 Task: In the  document John.html change page color to  'Grey'. Add link on bottom right corner of the sheet: 'www.instagram.com' Insert page numer on top of the page
Action: Mouse moved to (375, 509)
Screenshot: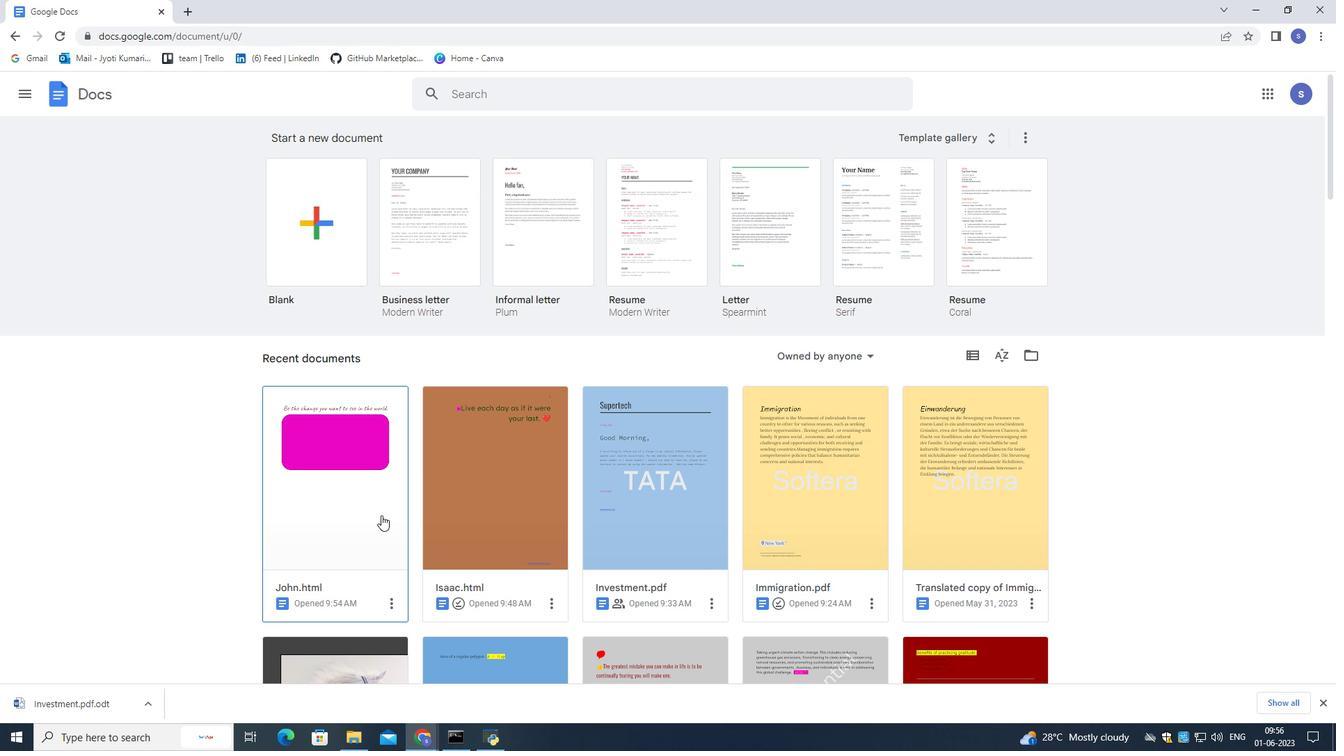 
Action: Mouse pressed left at (375, 509)
Screenshot: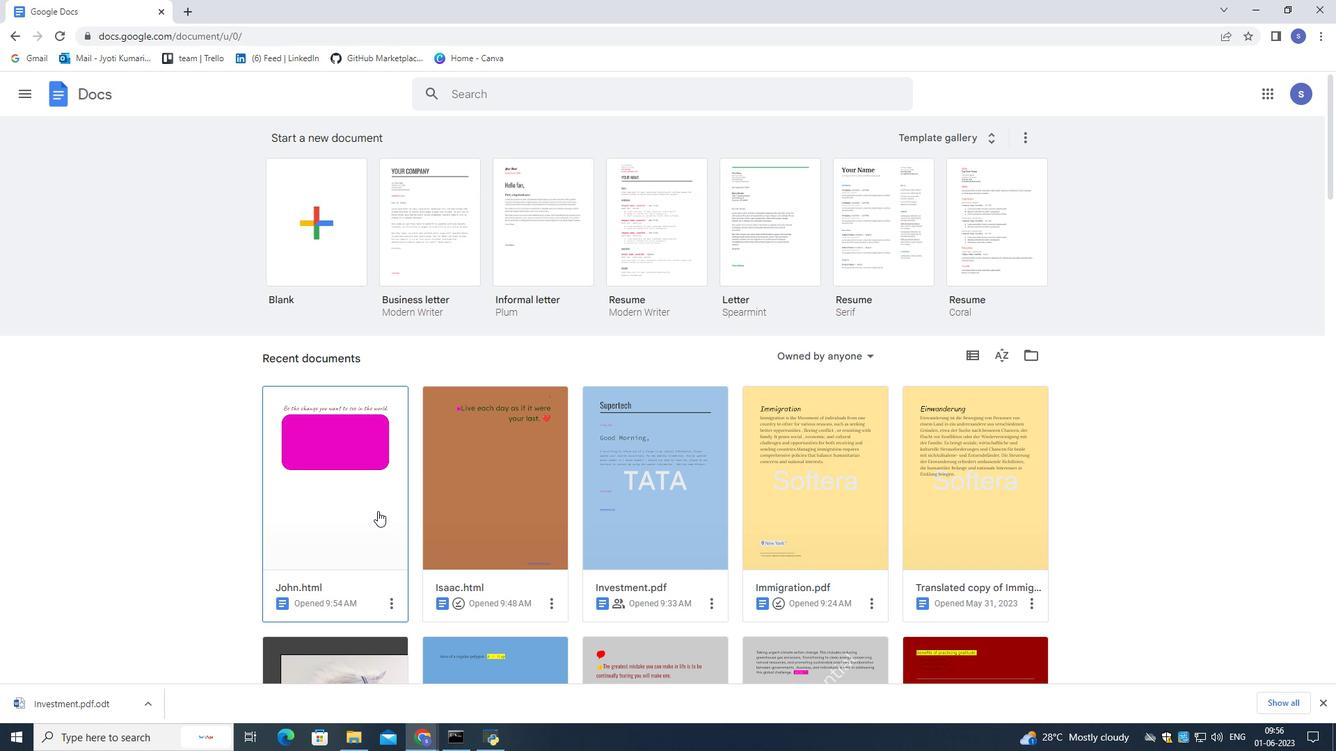 
Action: Mouse moved to (375, 509)
Screenshot: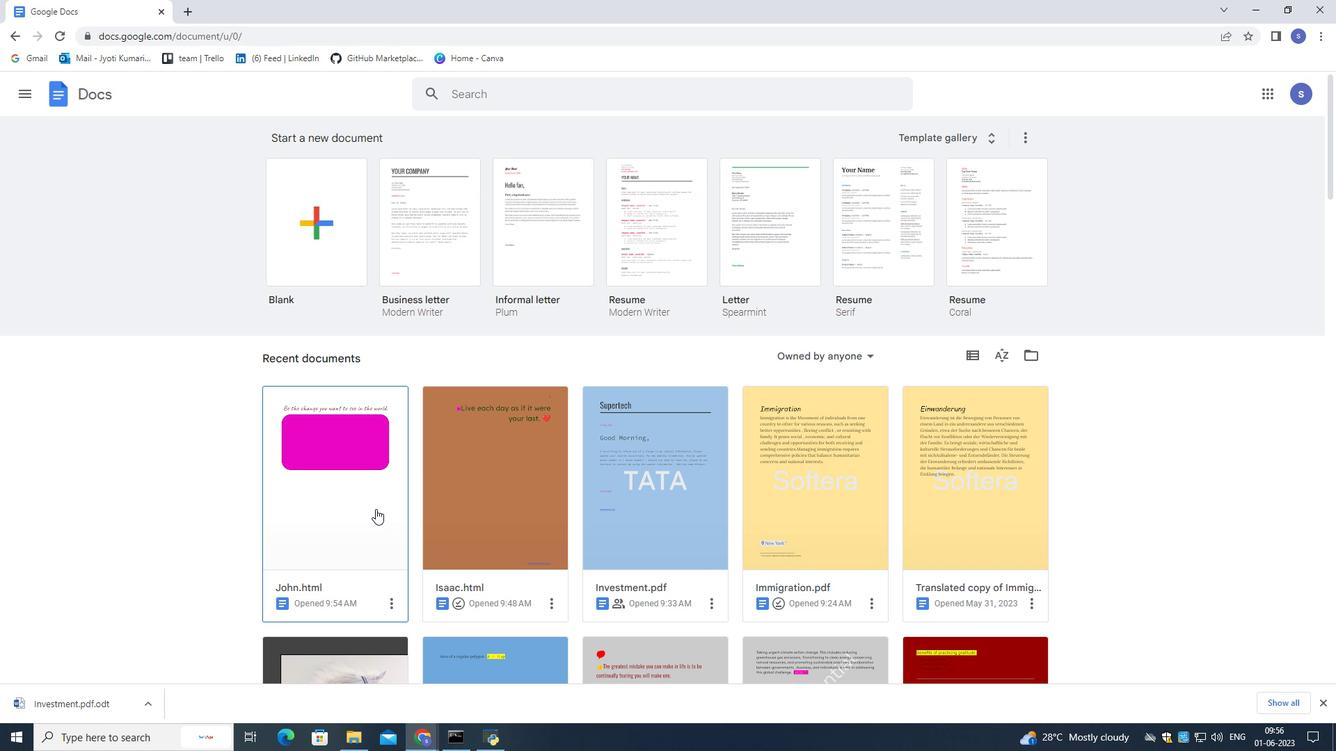 
Action: Mouse pressed left at (375, 509)
Screenshot: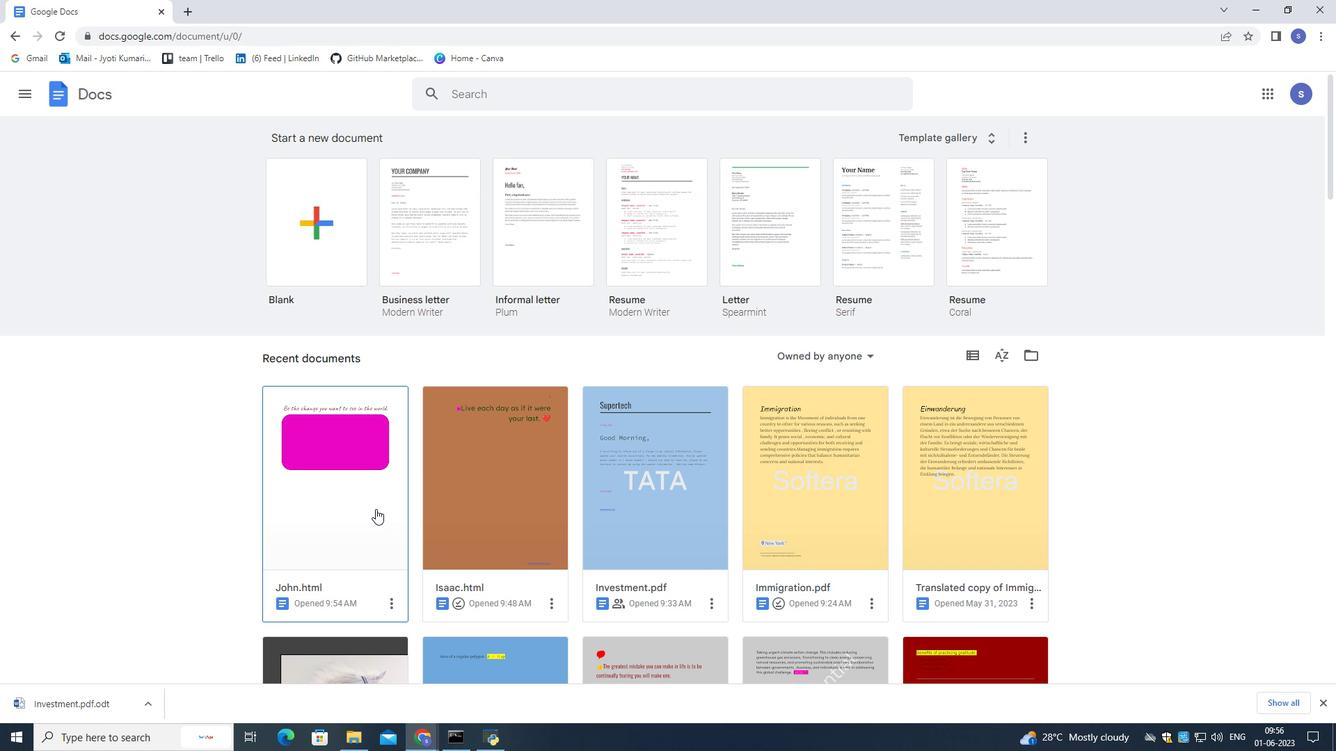 
Action: Mouse moved to (352, 253)
Screenshot: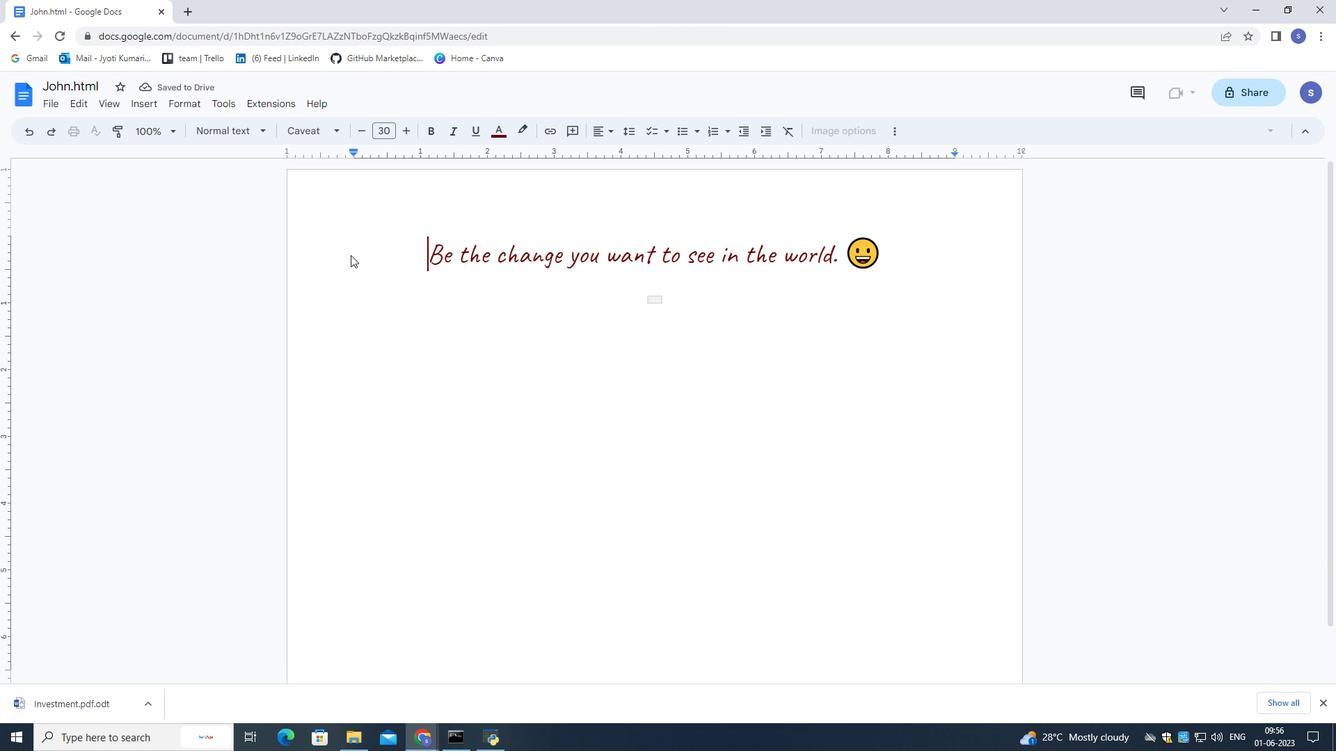 
Action: Mouse pressed left at (352, 253)
Screenshot: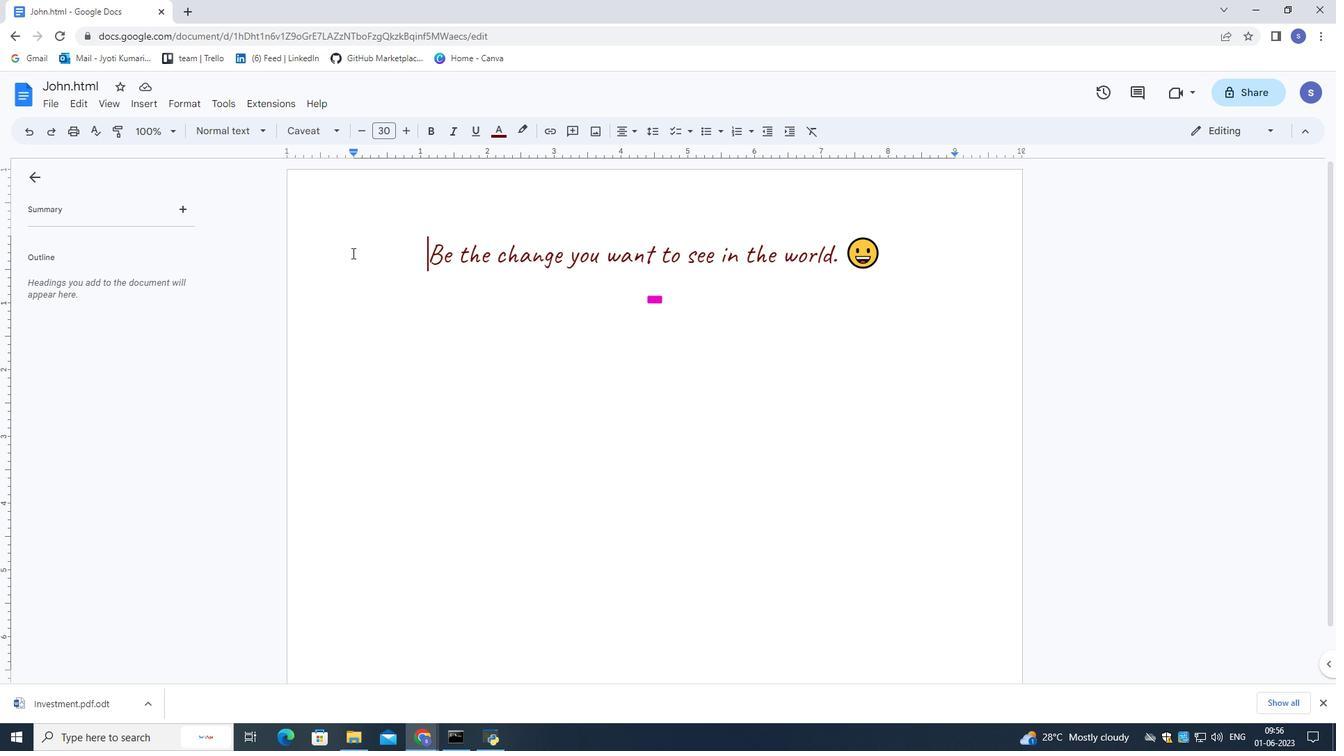 
Action: Mouse moved to (55, 107)
Screenshot: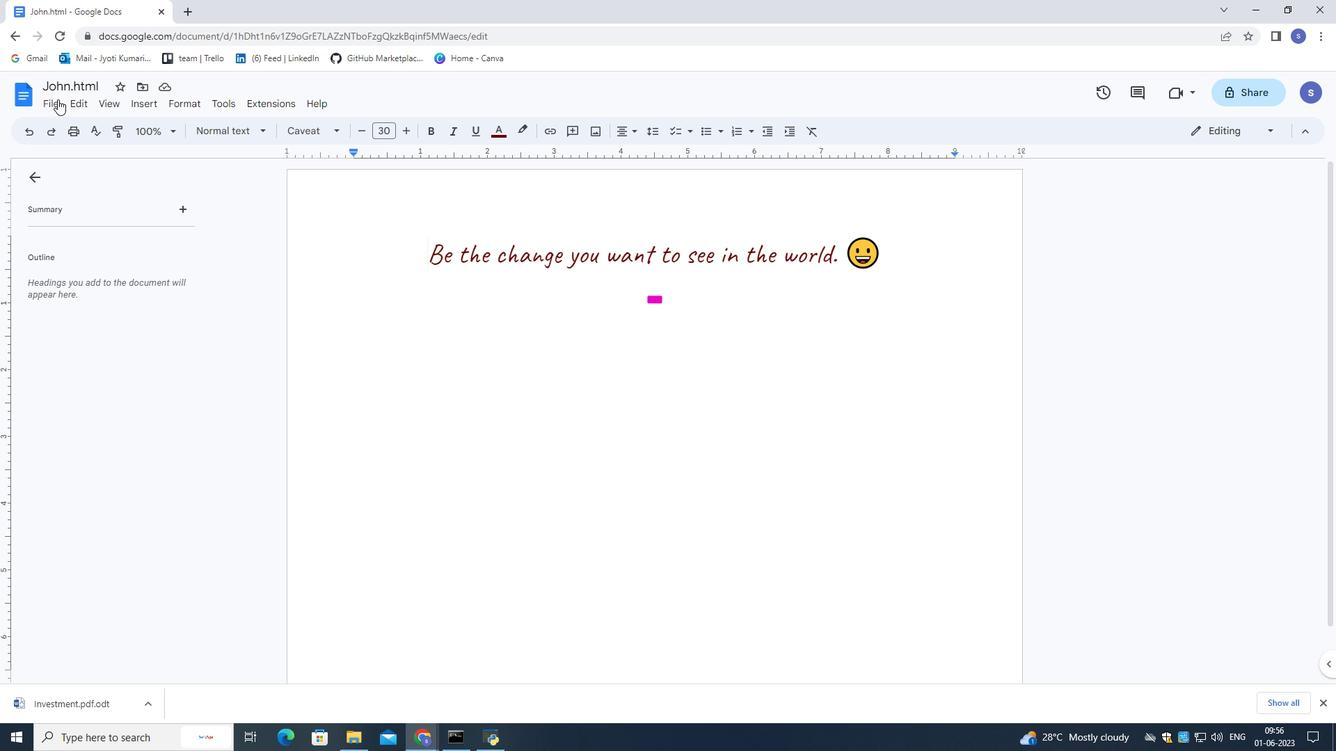 
Action: Mouse pressed left at (55, 107)
Screenshot: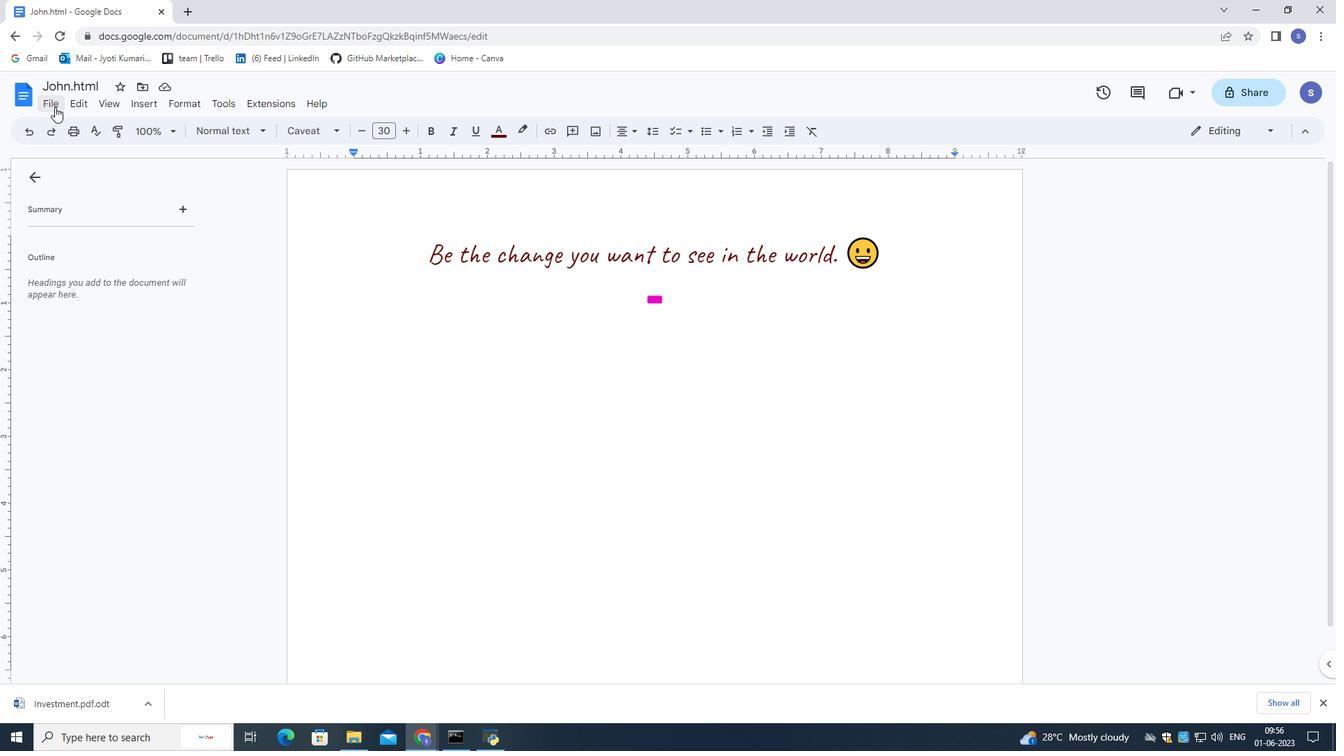 
Action: Mouse moved to (122, 483)
Screenshot: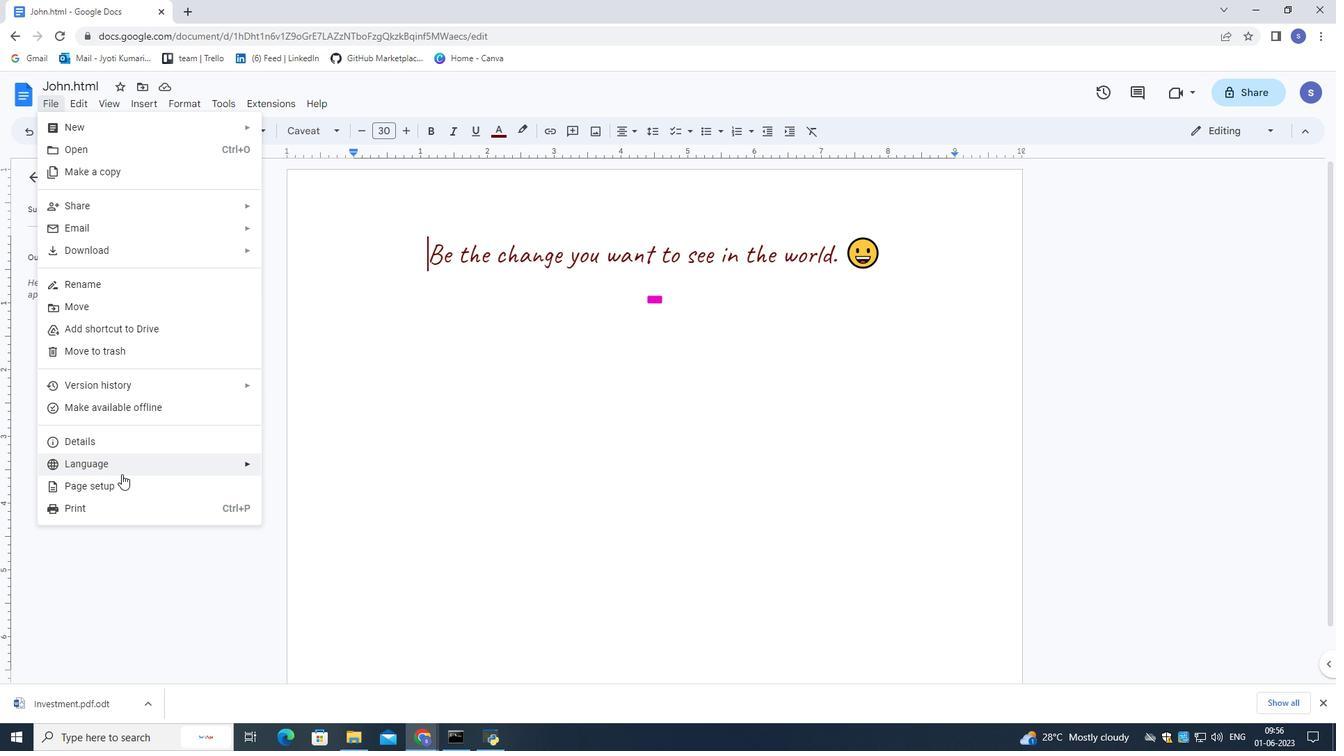 
Action: Mouse pressed left at (122, 483)
Screenshot: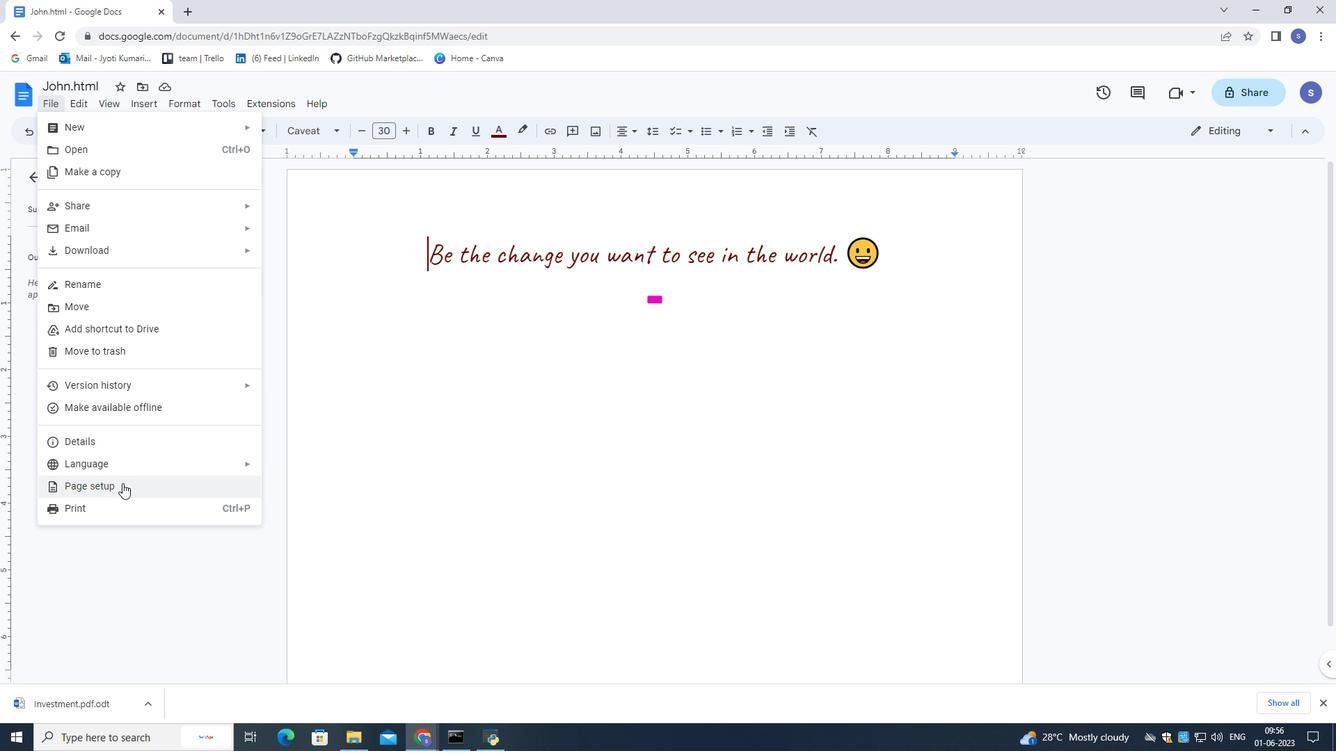 
Action: Mouse moved to (565, 472)
Screenshot: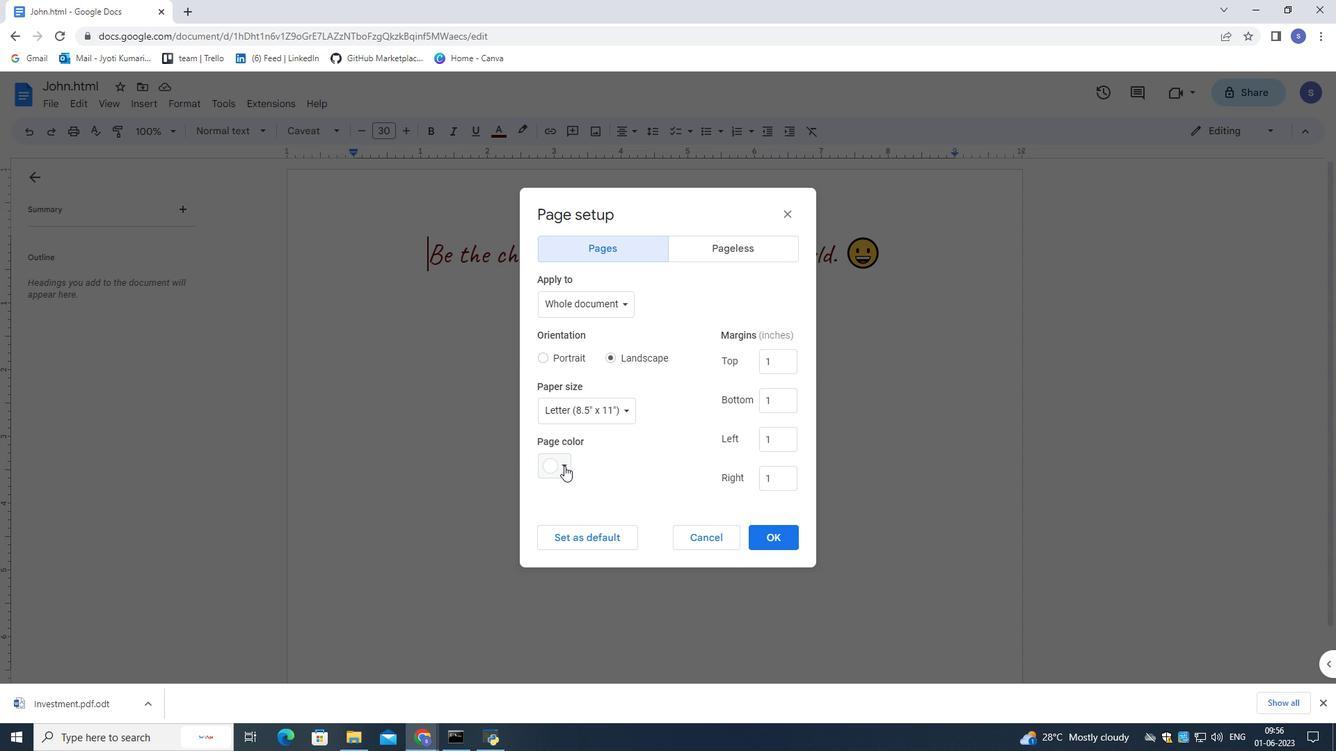 
Action: Mouse pressed left at (565, 472)
Screenshot: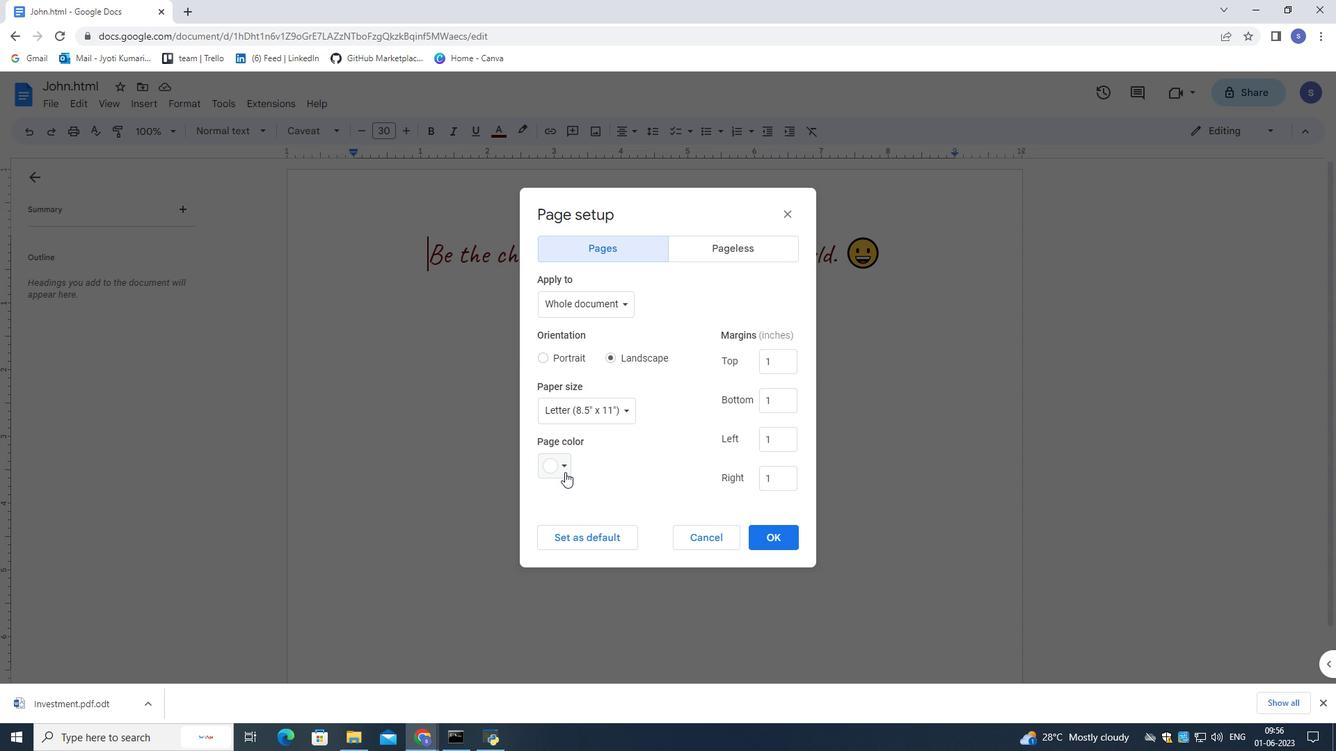 
Action: Mouse moved to (614, 495)
Screenshot: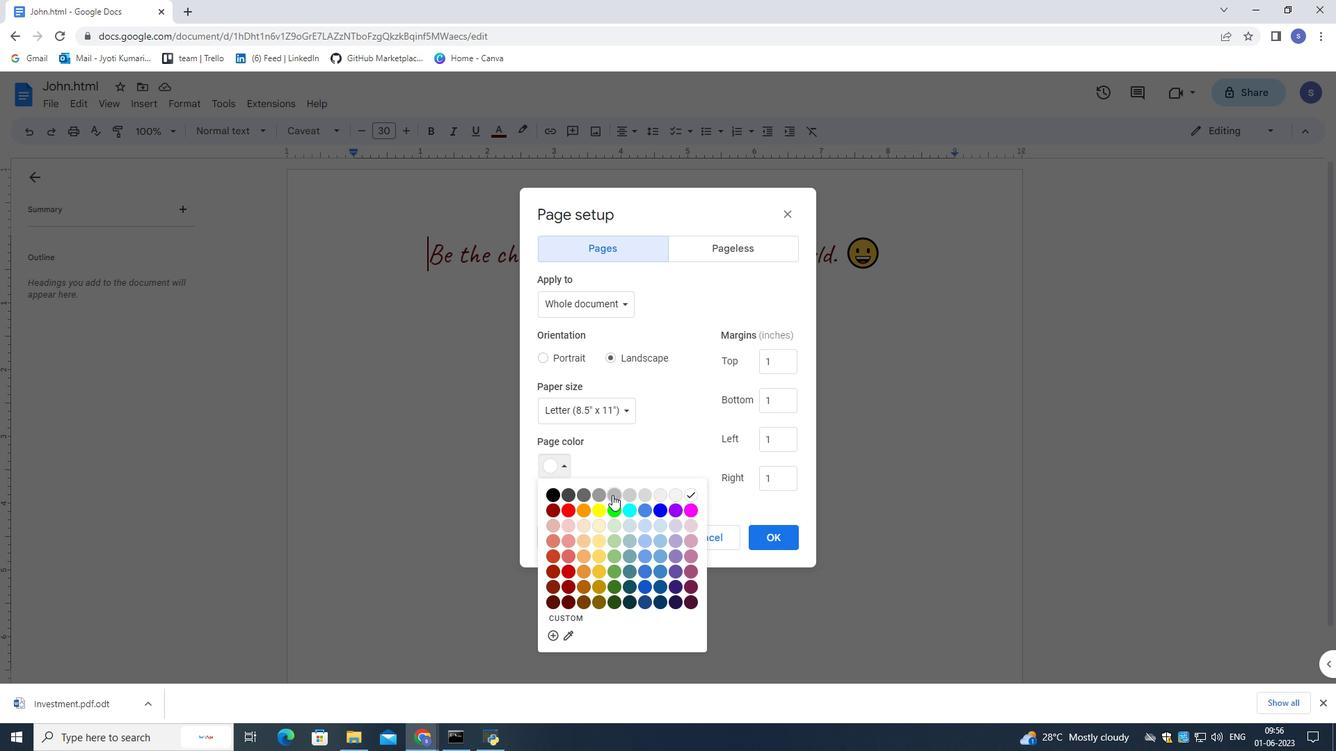 
Action: Mouse pressed left at (614, 495)
Screenshot: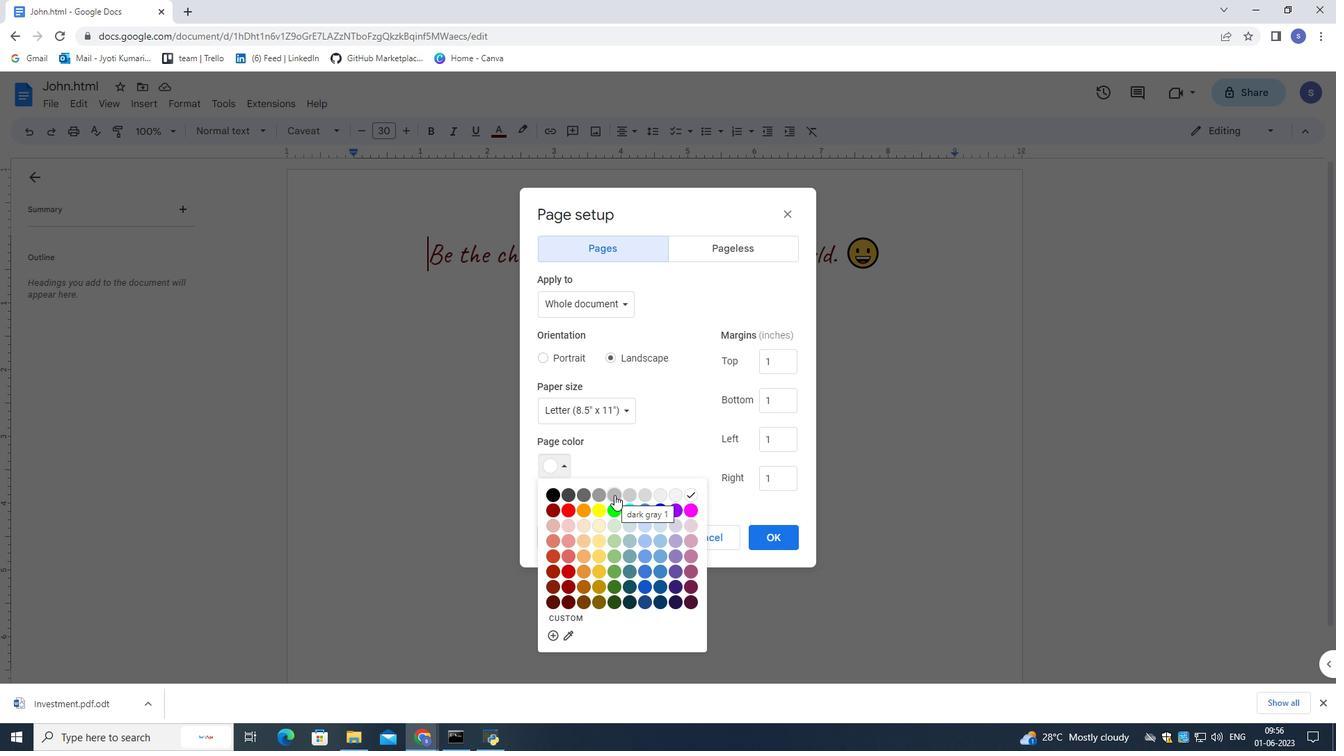 
Action: Mouse moved to (771, 538)
Screenshot: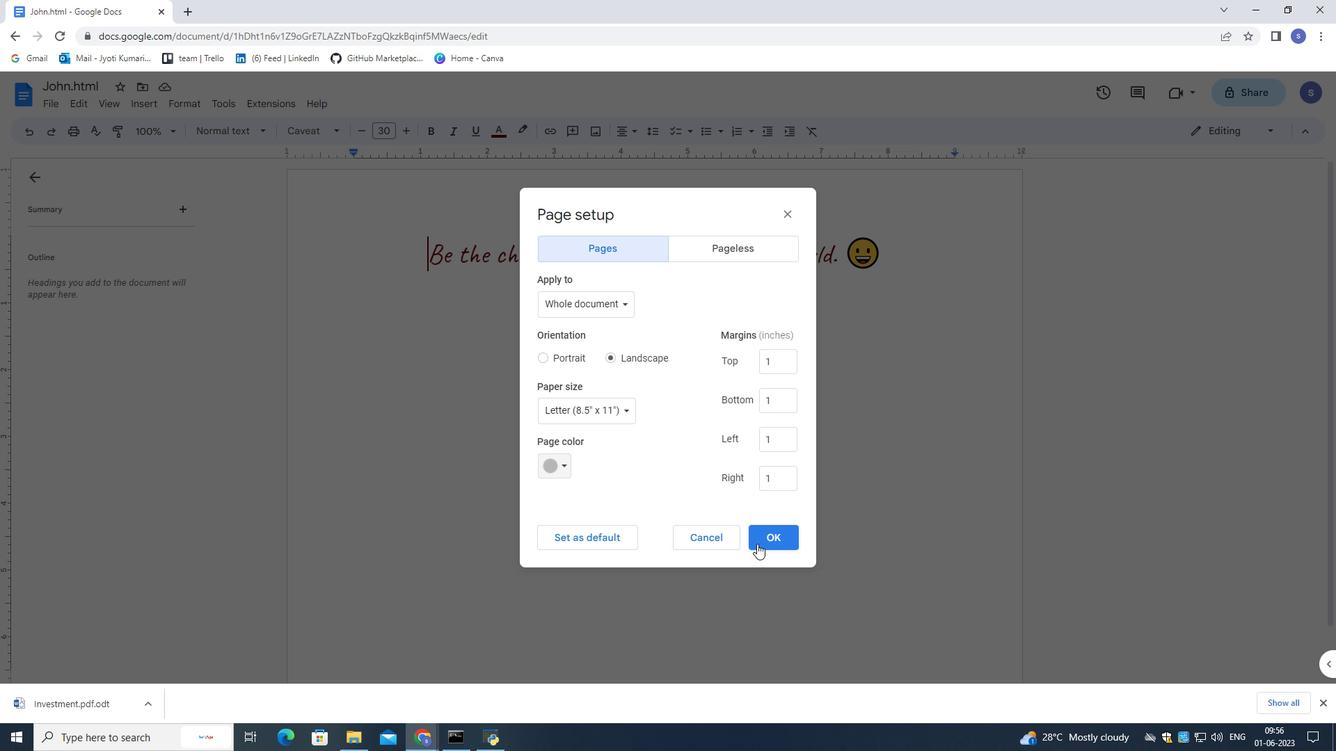 
Action: Mouse pressed left at (771, 538)
Screenshot: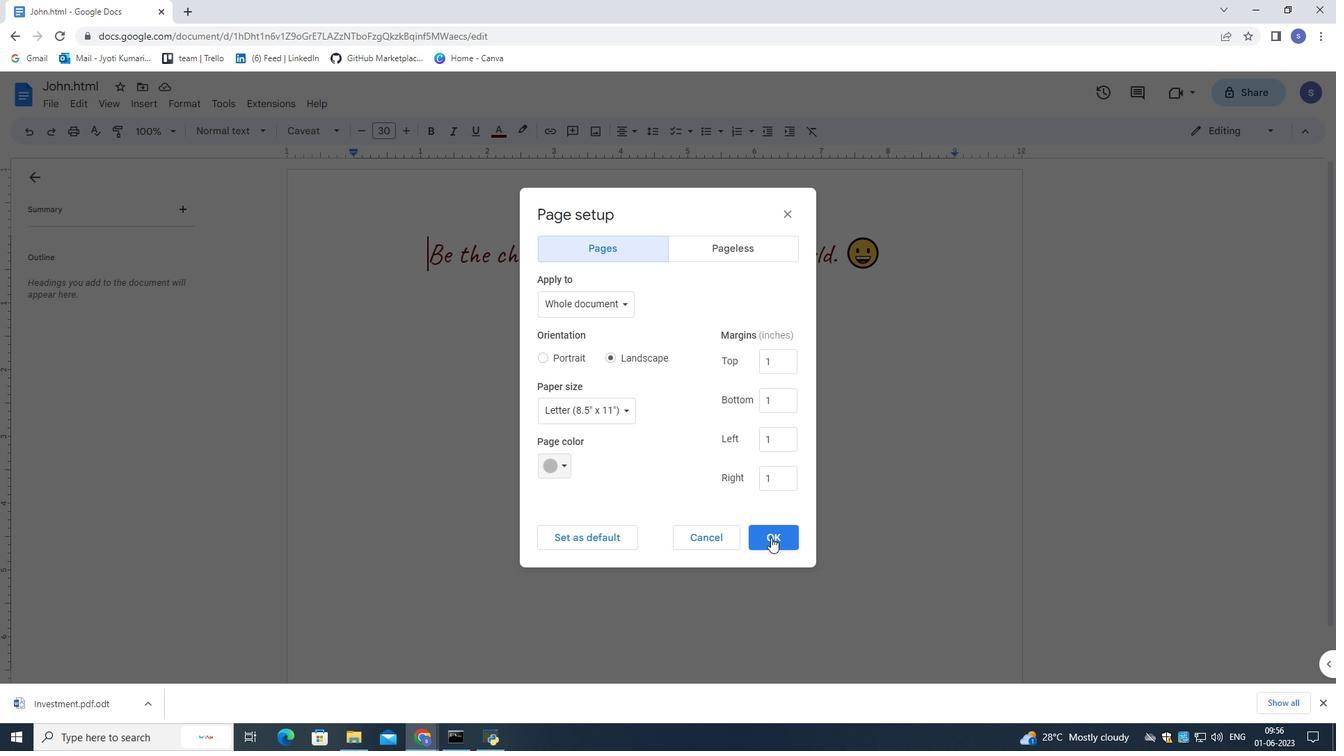 
Action: Mouse moved to (829, 367)
Screenshot: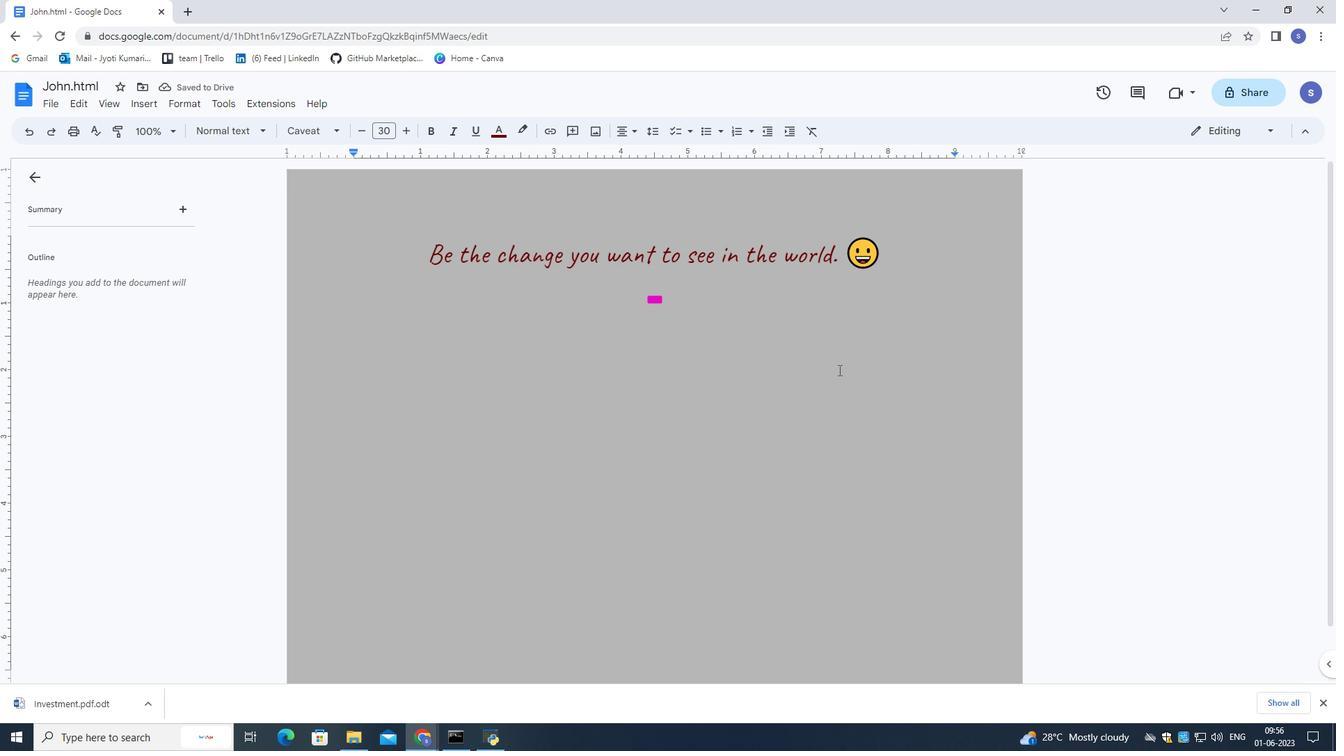 
Action: Mouse scrolled (829, 366) with delta (0, 0)
Screenshot: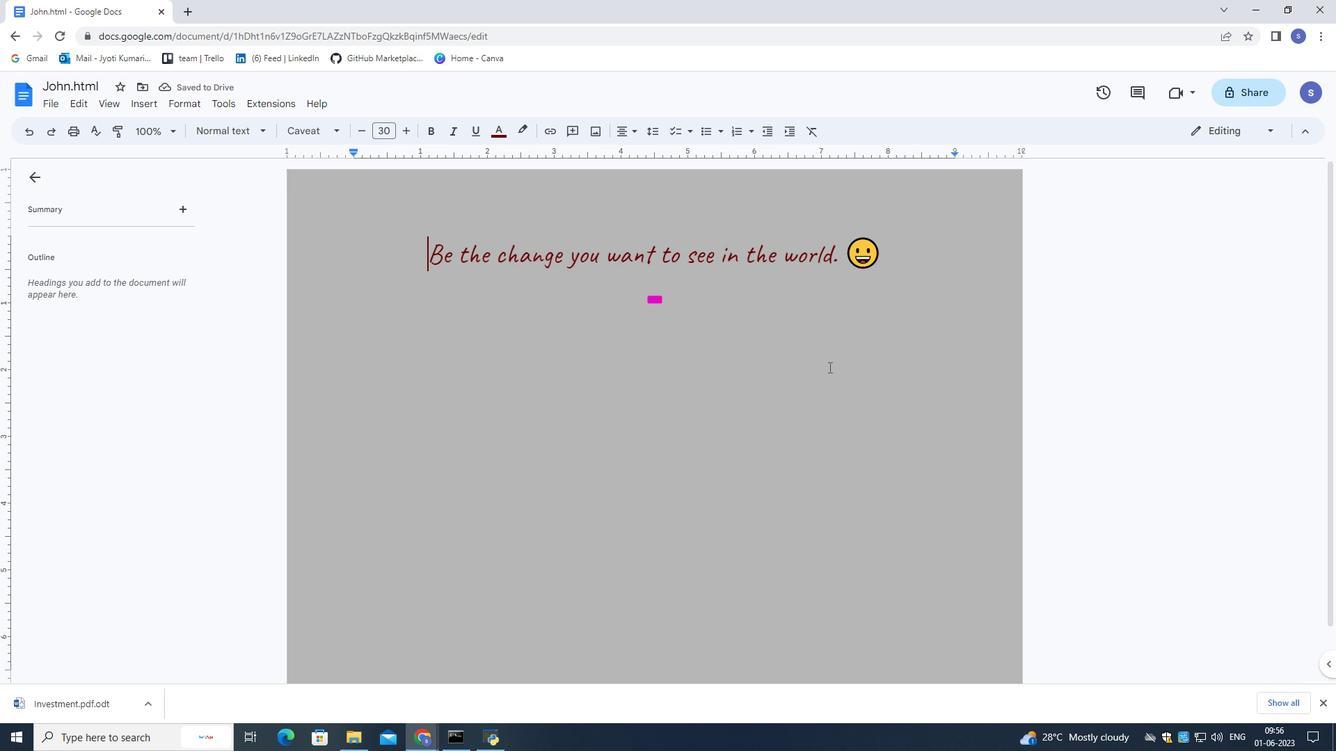 
Action: Mouse scrolled (829, 366) with delta (0, 0)
Screenshot: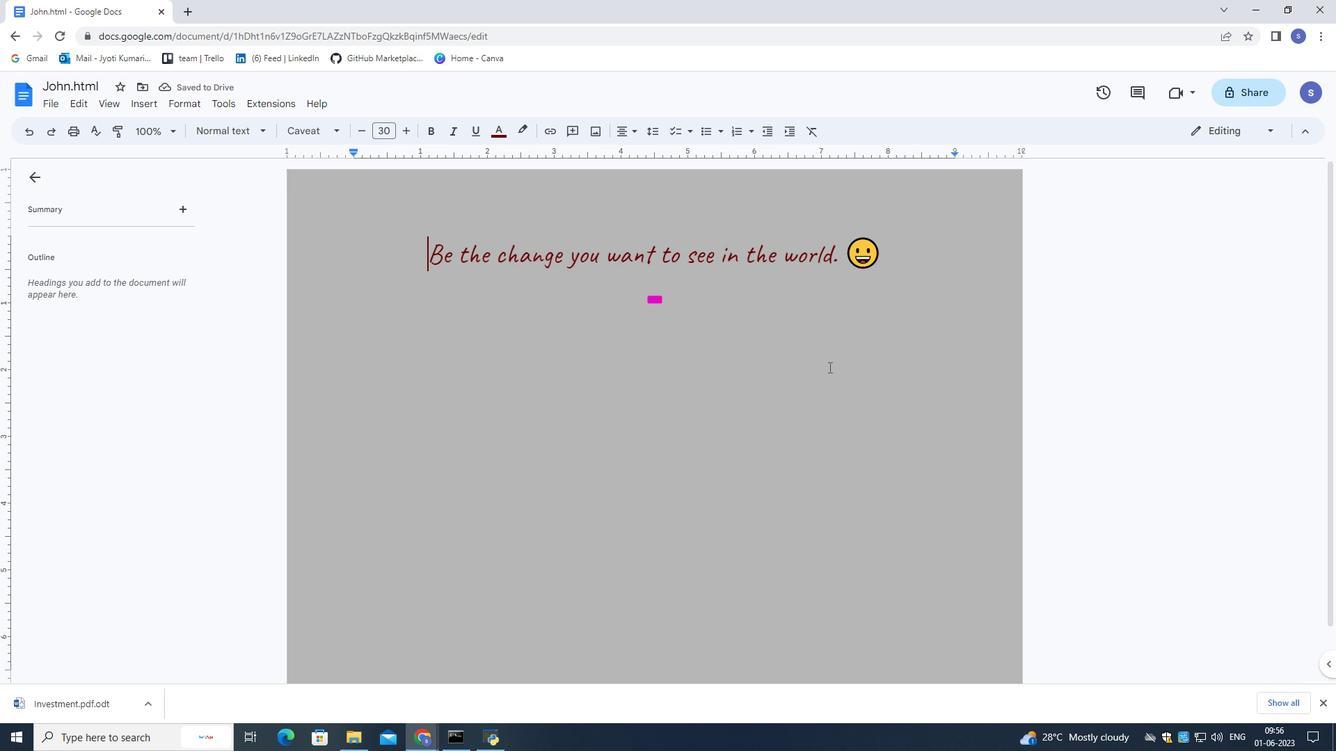 
Action: Mouse scrolled (829, 366) with delta (0, 0)
Screenshot: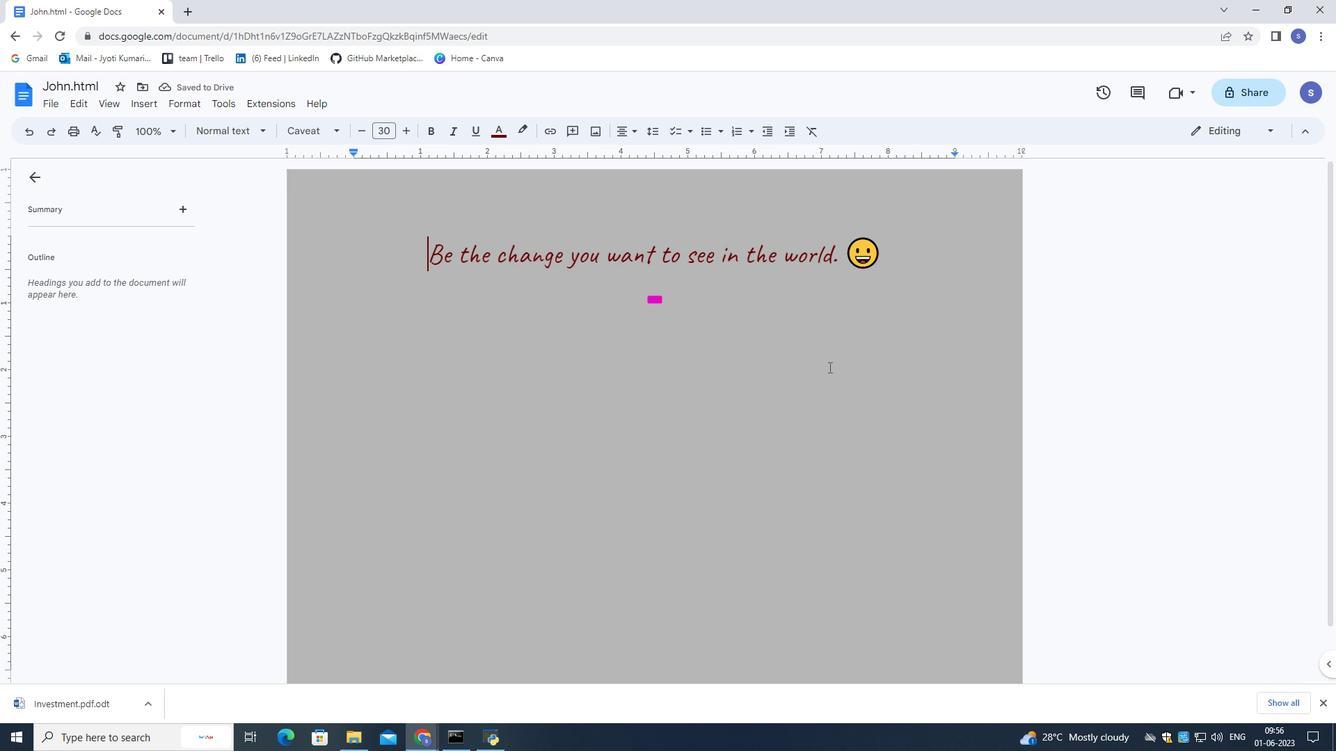 
Action: Mouse scrolled (829, 366) with delta (0, 0)
Screenshot: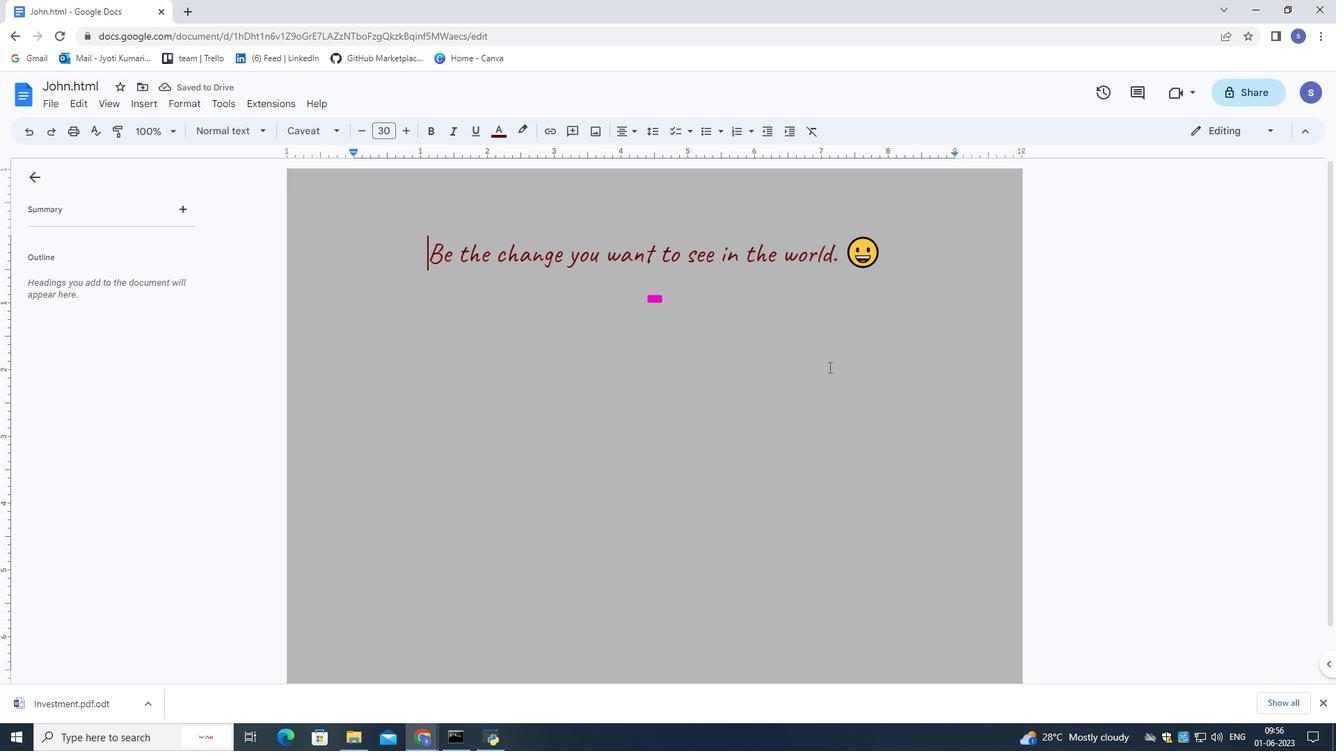 
Action: Mouse moved to (827, 367)
Screenshot: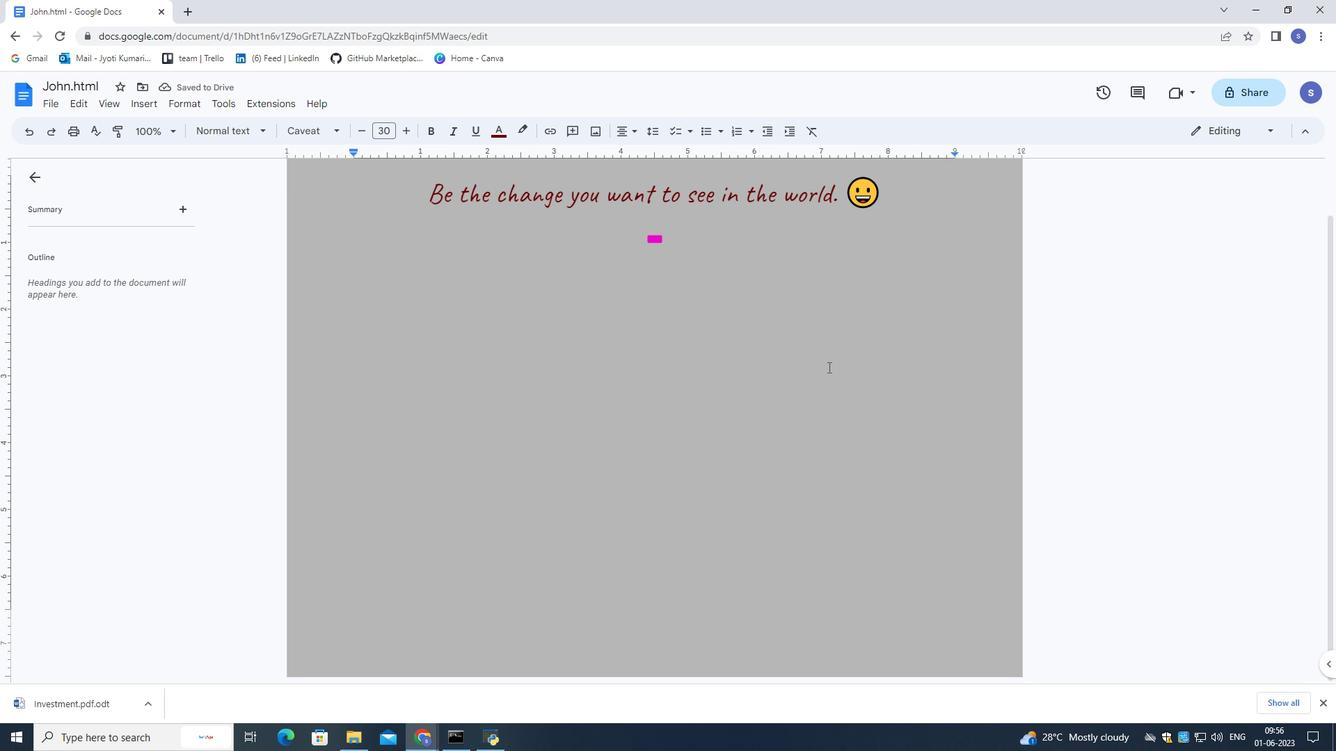 
Action: Mouse scrolled (827, 366) with delta (0, 0)
Screenshot: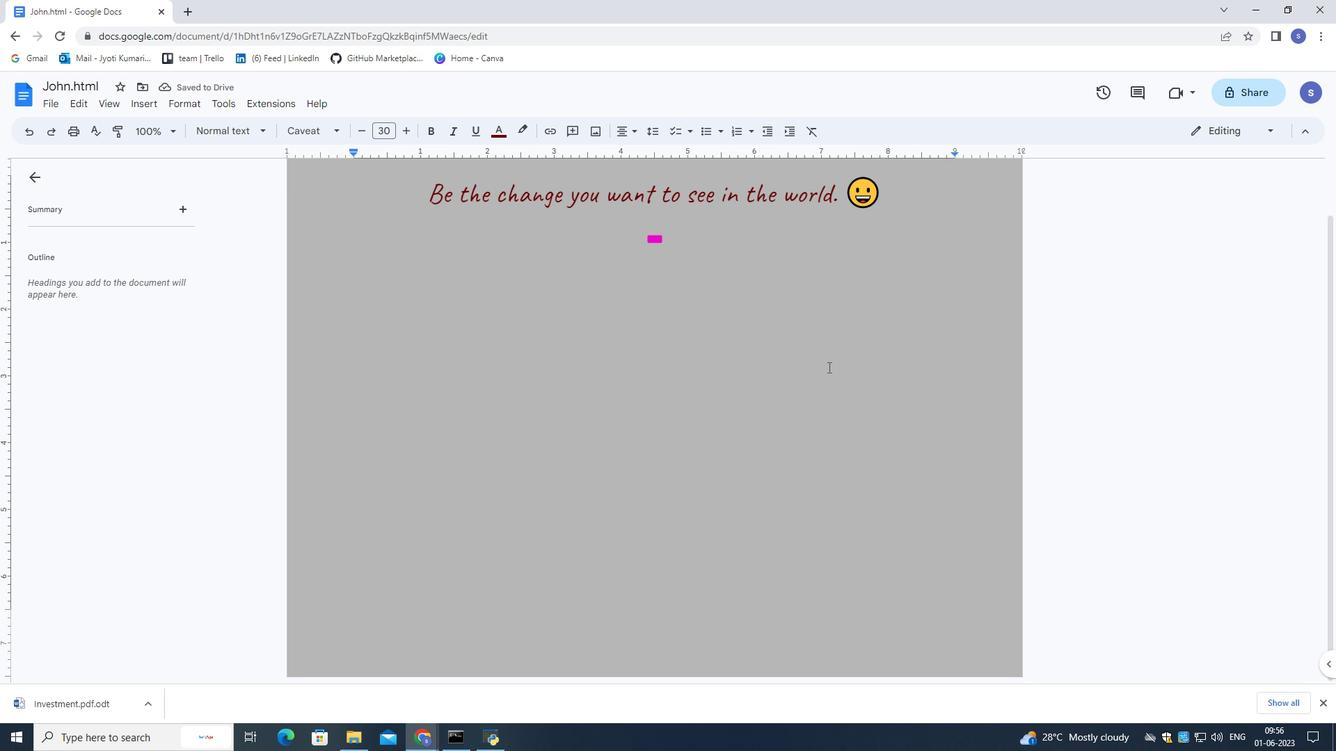 
Action: Mouse scrolled (827, 366) with delta (0, 0)
Screenshot: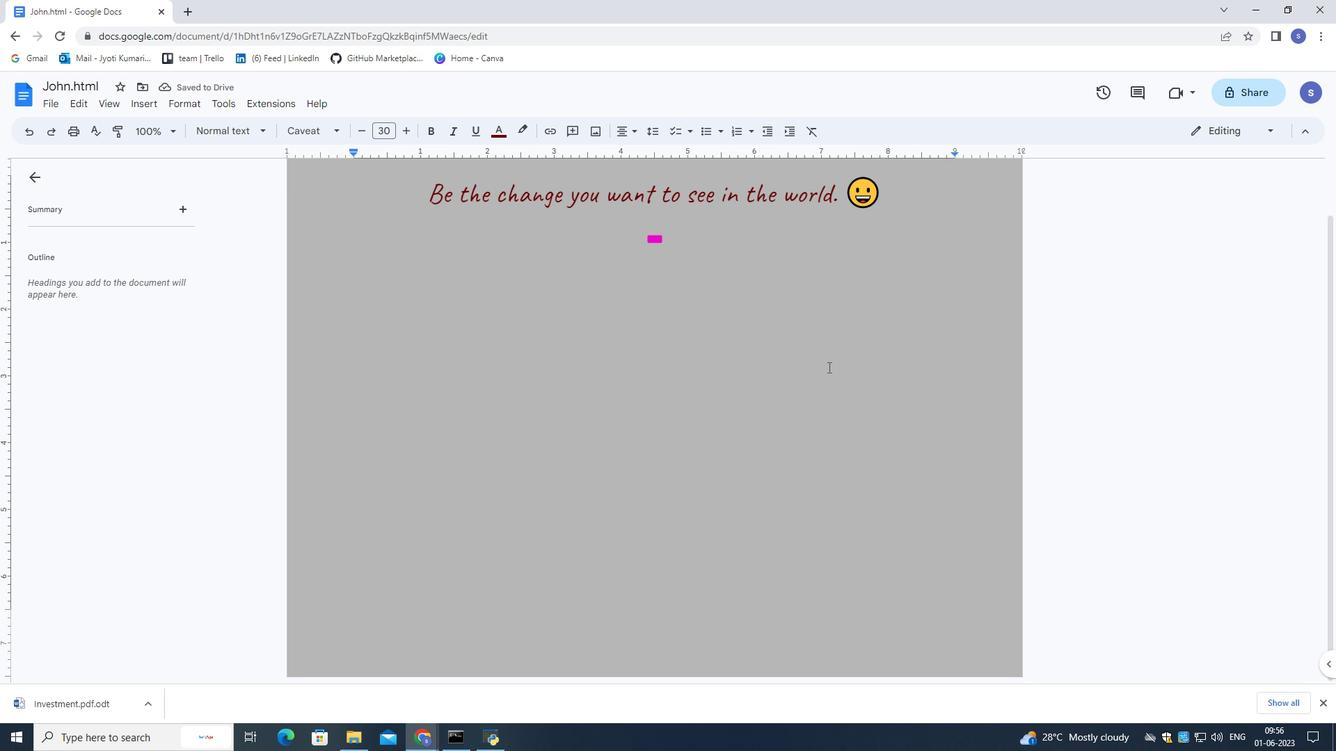 
Action: Mouse moved to (827, 367)
Screenshot: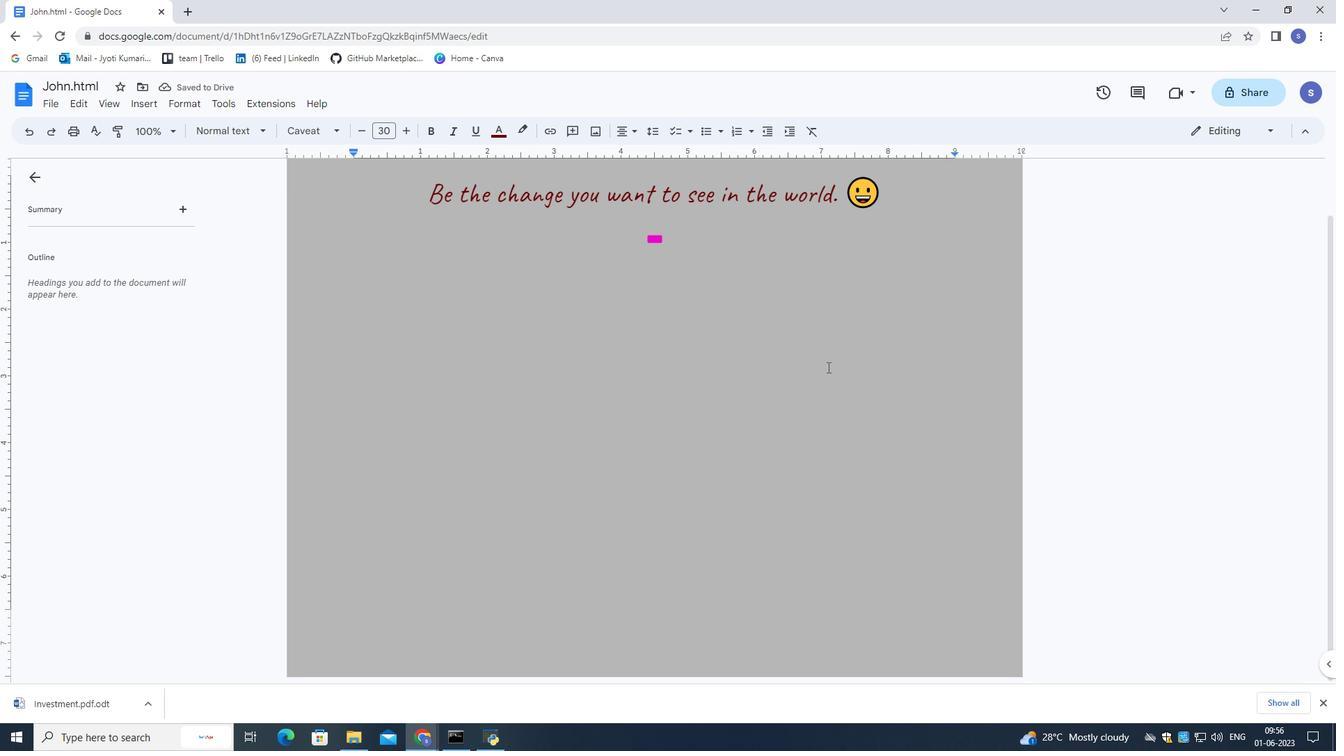 
Action: Mouse scrolled (827, 366) with delta (0, 0)
Screenshot: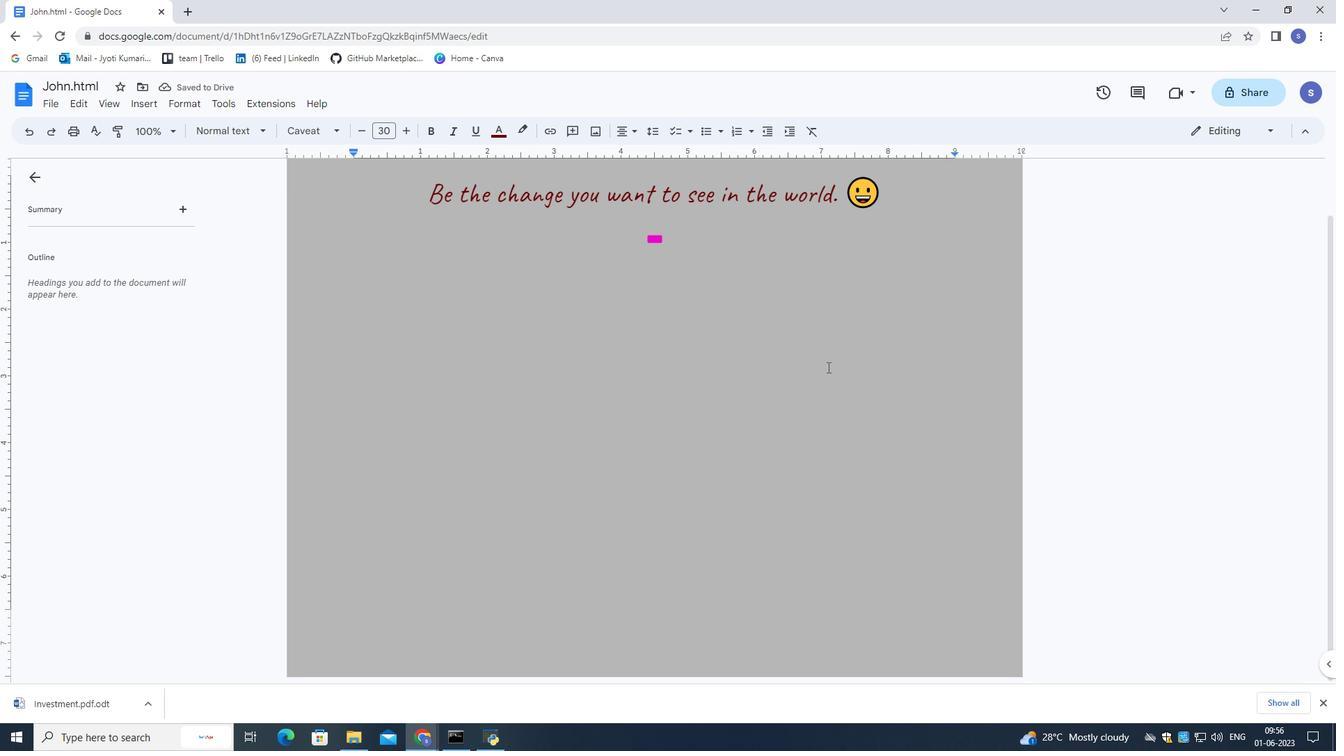 
Action: Mouse moved to (644, 614)
Screenshot: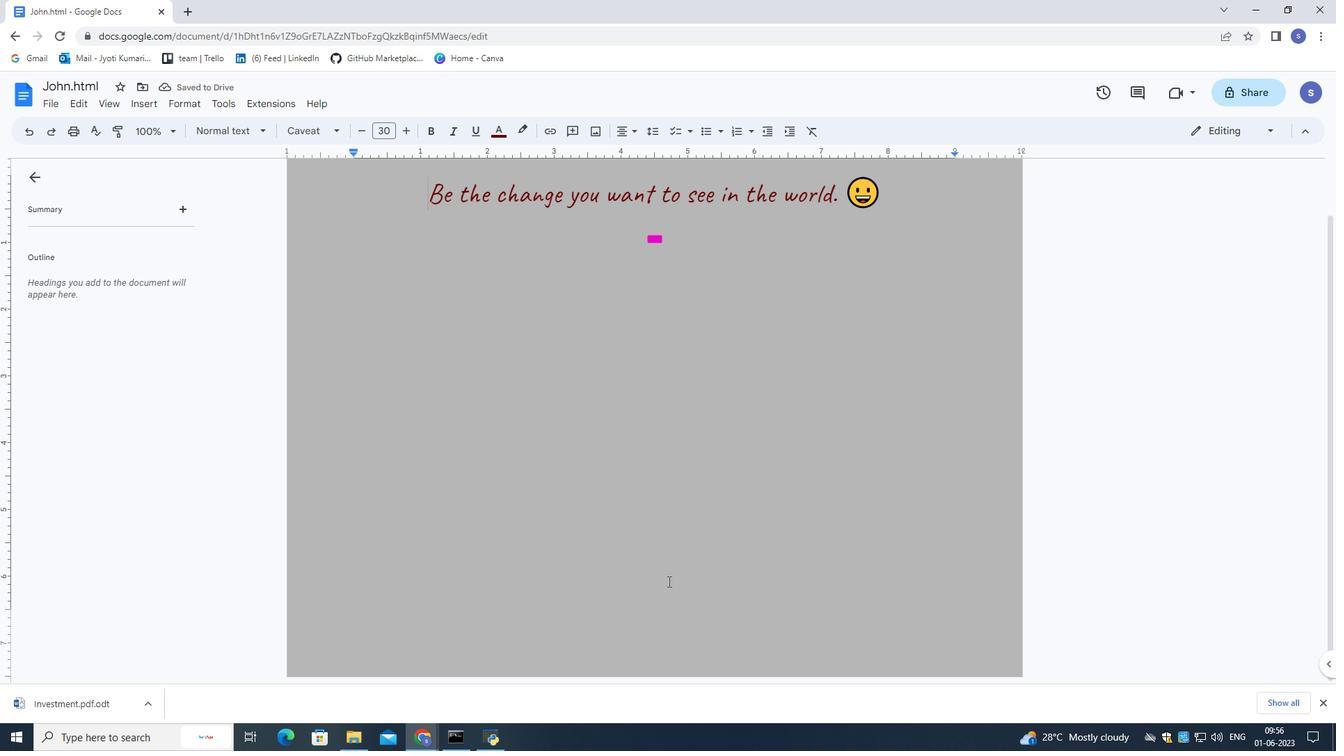
Action: Mouse pressed left at (644, 614)
Screenshot: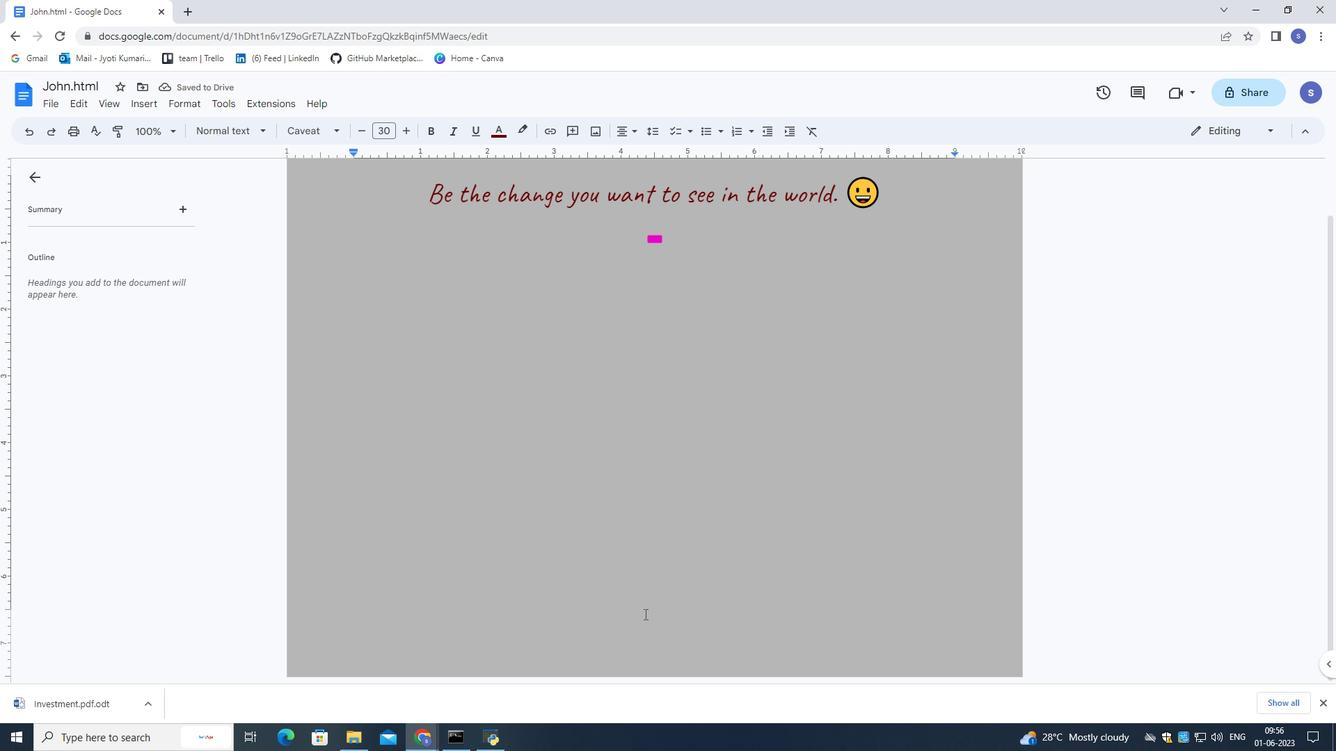 
Action: Mouse pressed left at (644, 614)
Screenshot: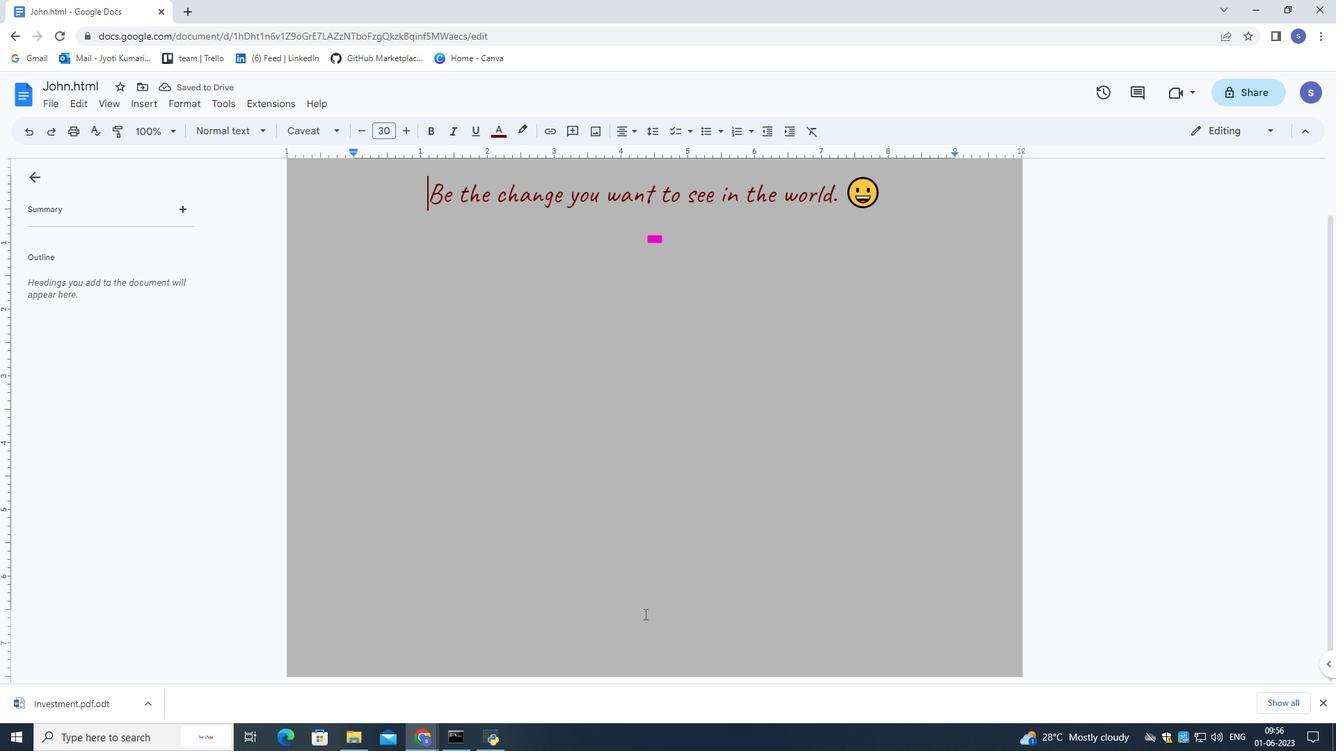 
Action: Mouse pressed left at (644, 614)
Screenshot: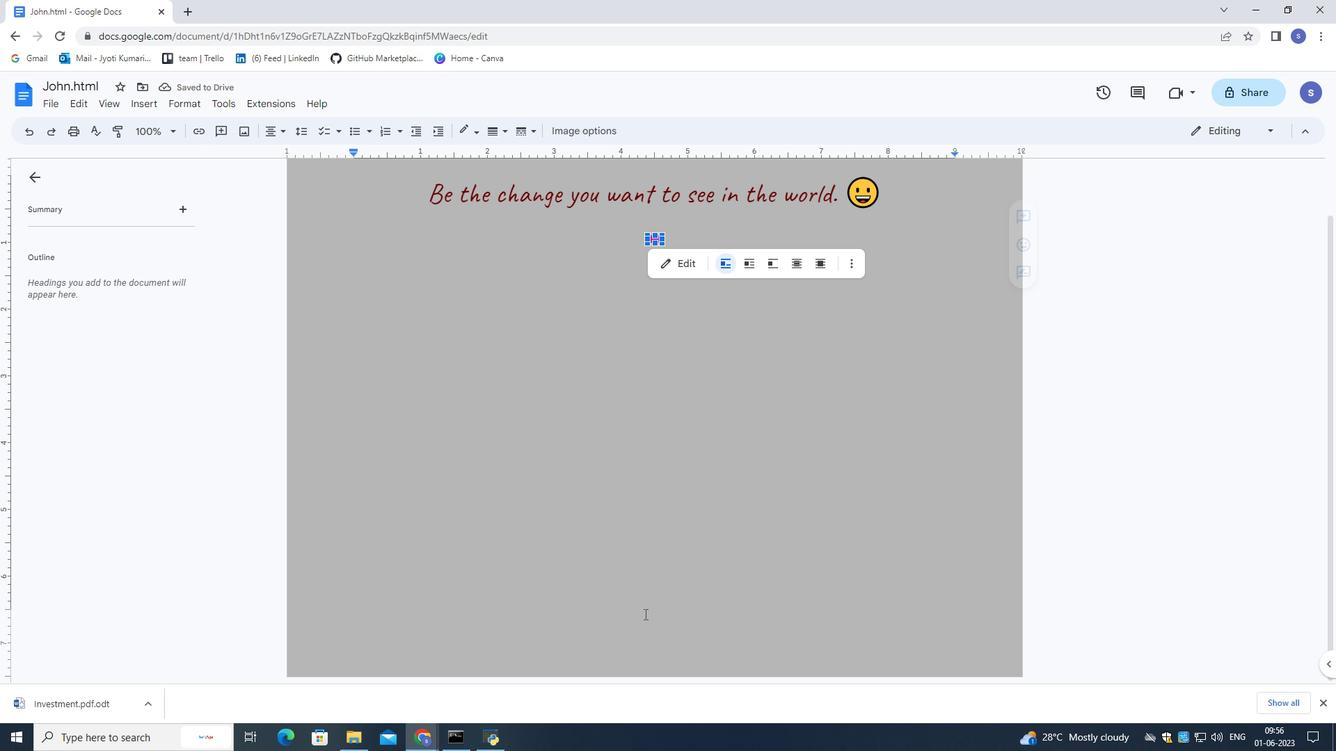 
Action: Mouse moved to (151, 107)
Screenshot: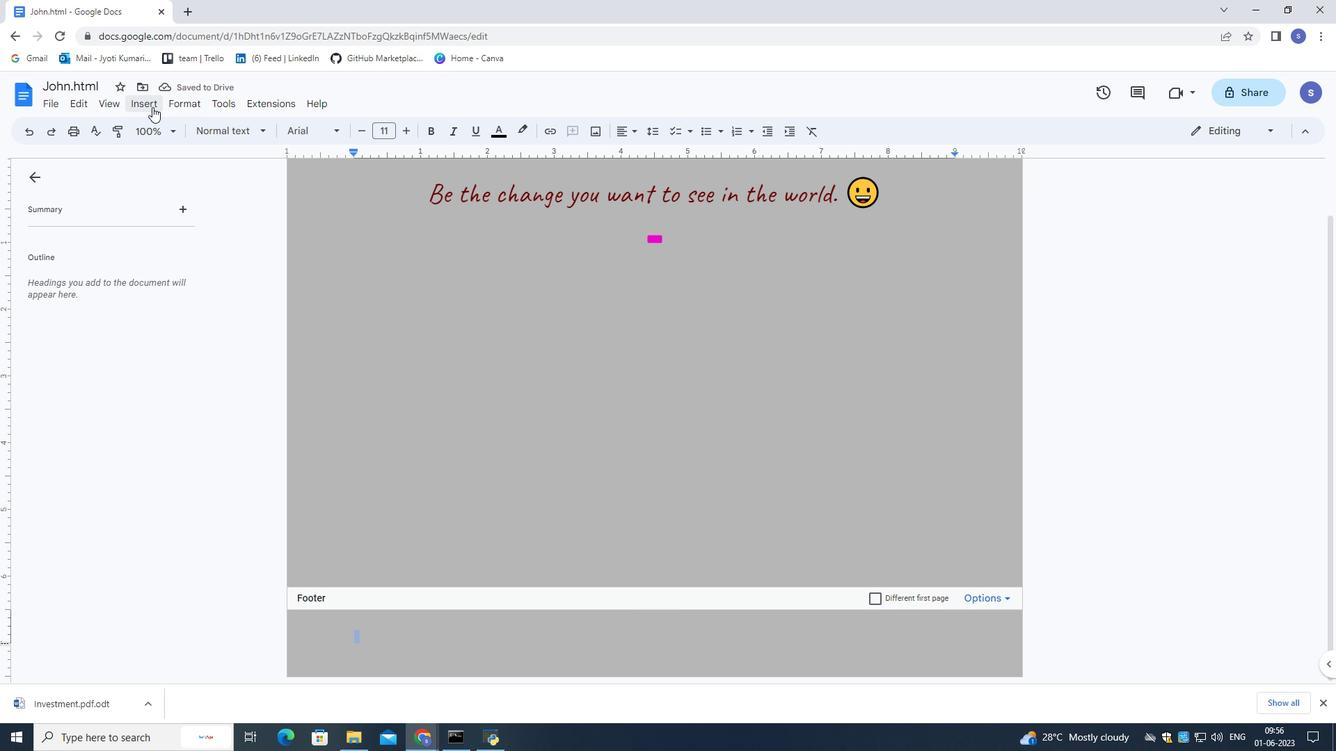 
Action: Mouse pressed left at (151, 107)
Screenshot: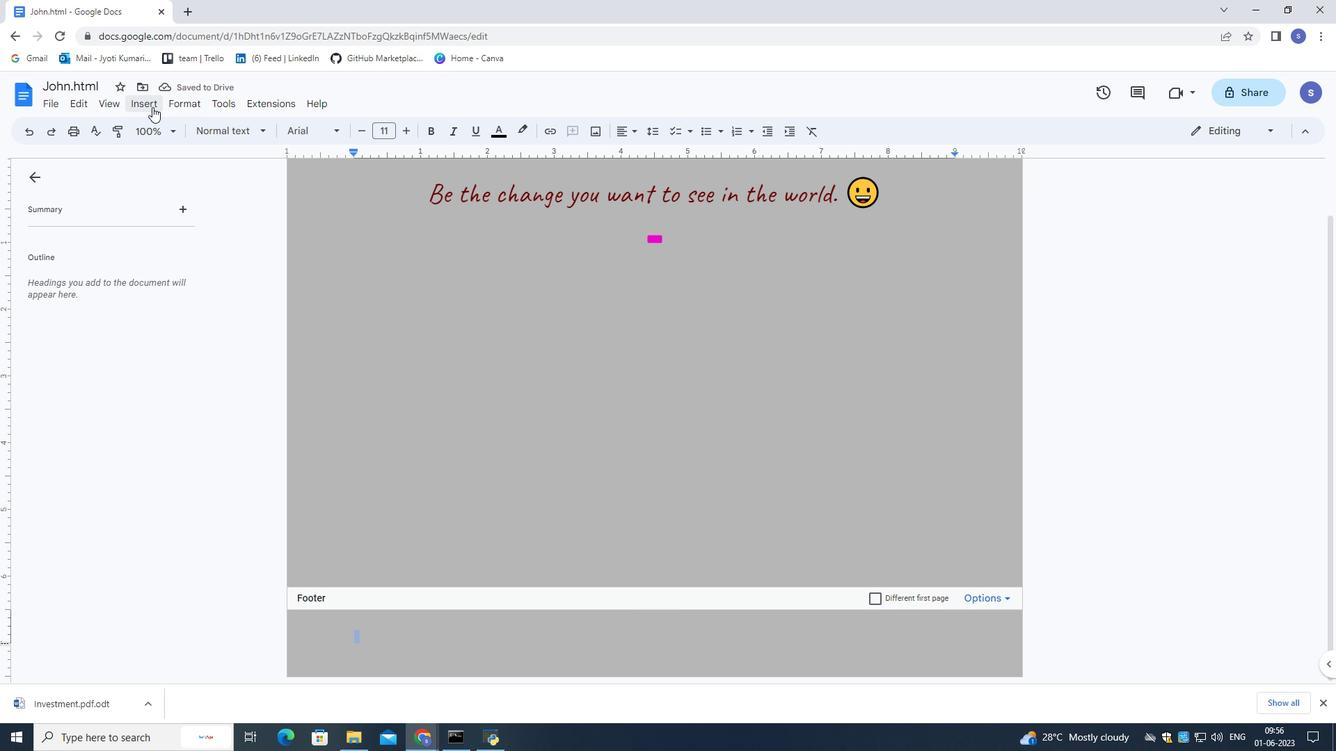 
Action: Mouse moved to (192, 530)
Screenshot: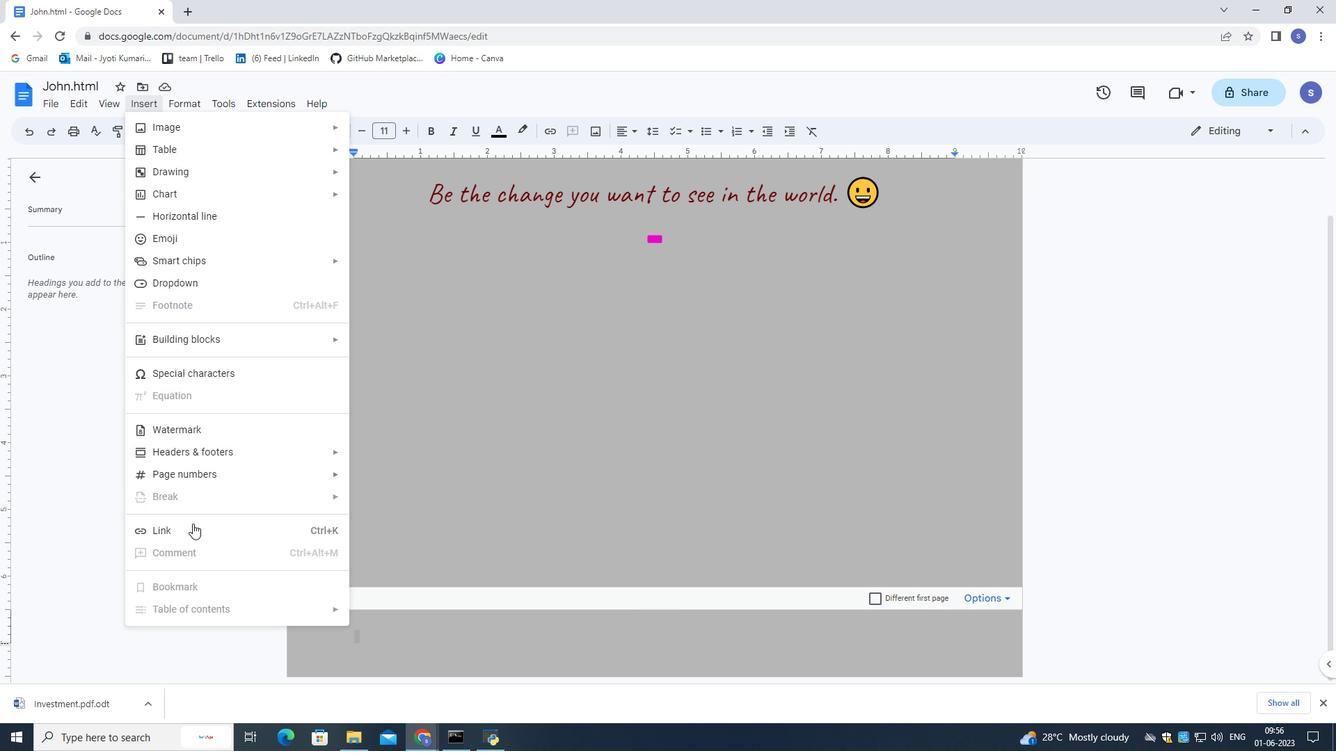
Action: Mouse pressed left at (192, 530)
Screenshot: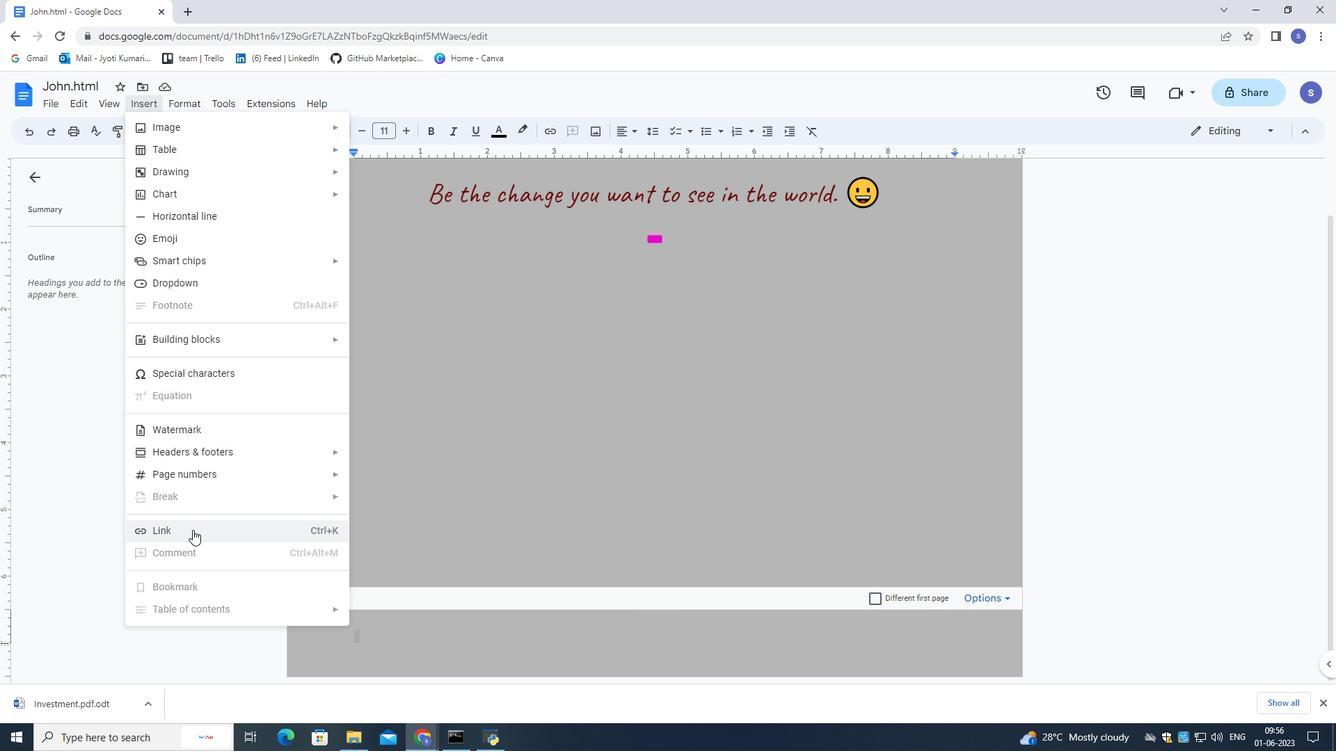 
Action: Key pressed www.instagram.com
Screenshot: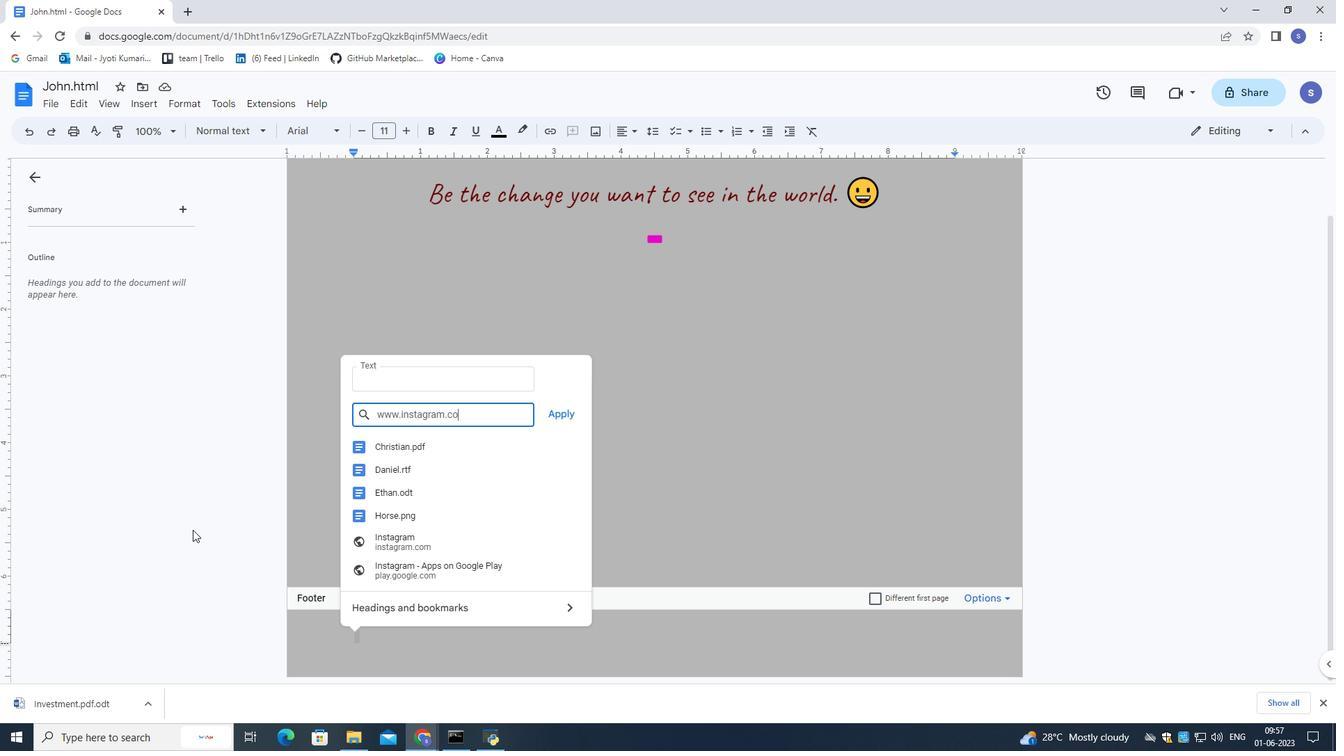
Action: Mouse moved to (548, 414)
Screenshot: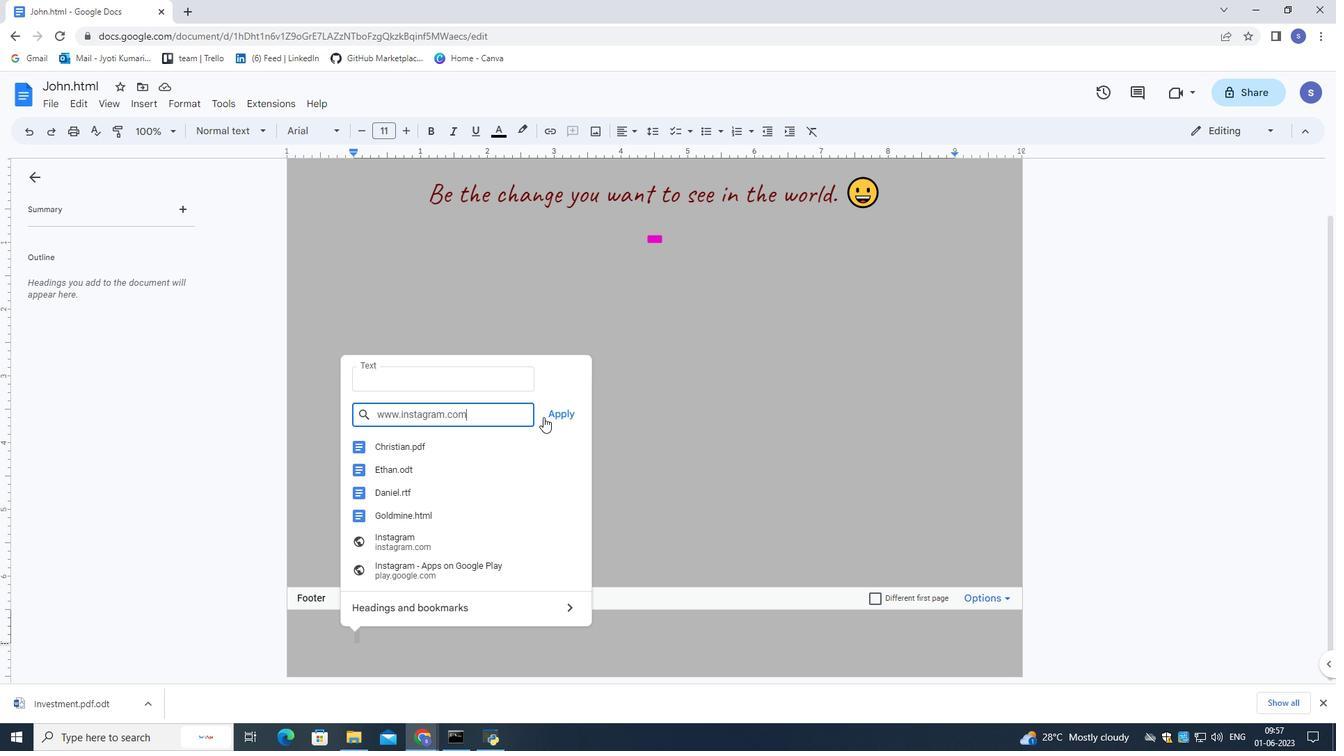 
Action: Mouse pressed left at (548, 414)
Screenshot: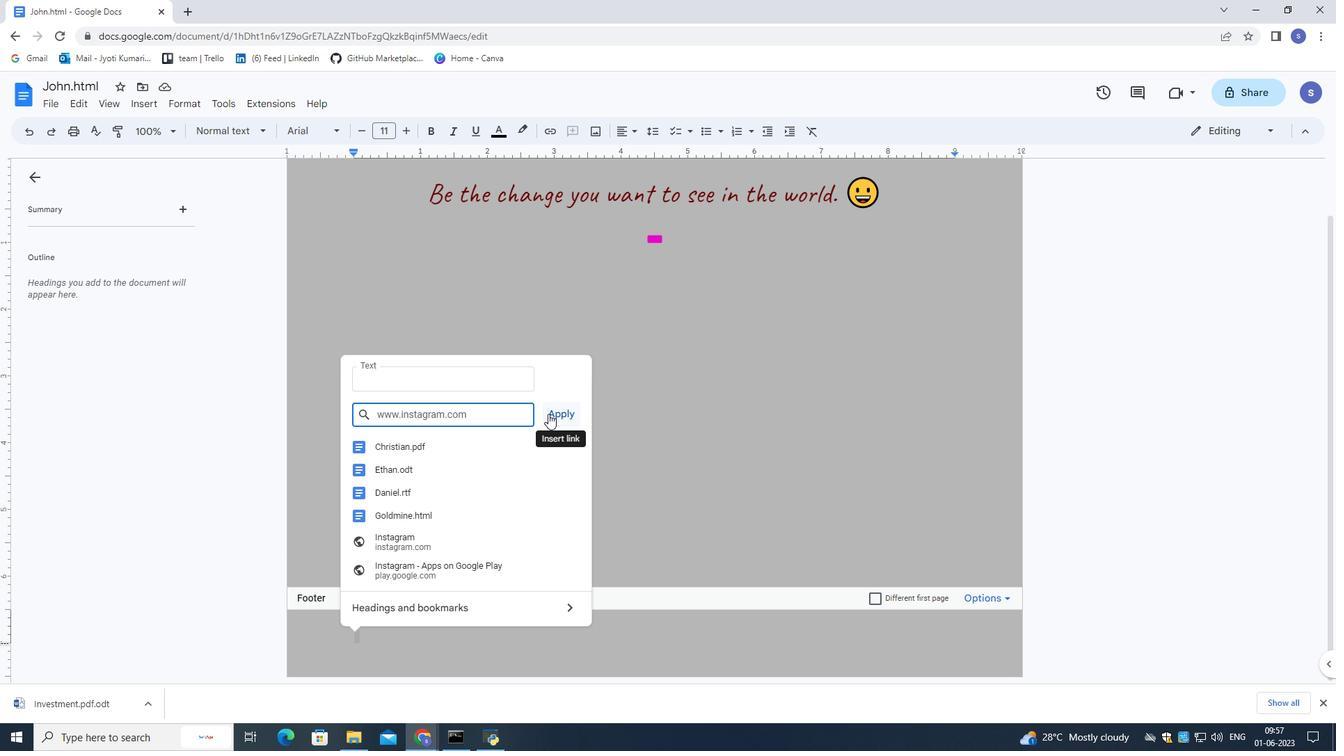 
Action: Mouse moved to (488, 639)
Screenshot: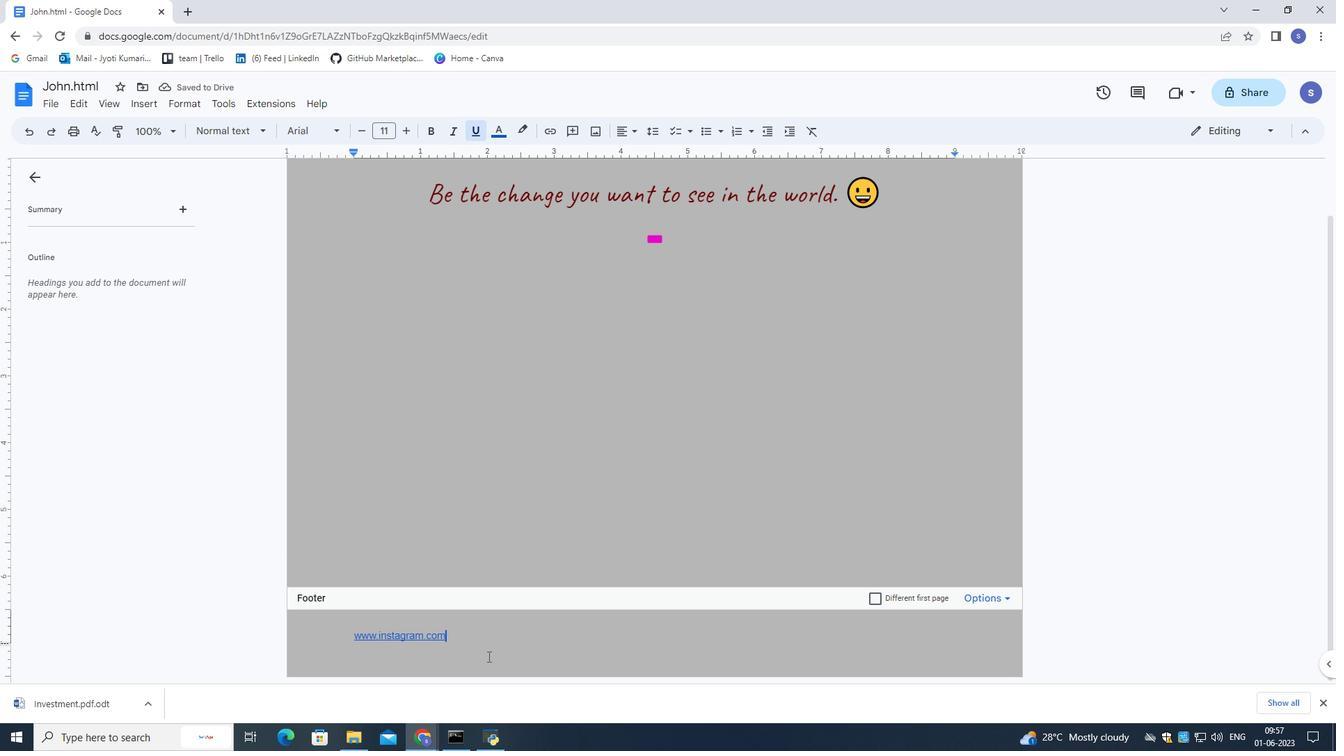 
Action: Mouse pressed left at (488, 639)
Screenshot: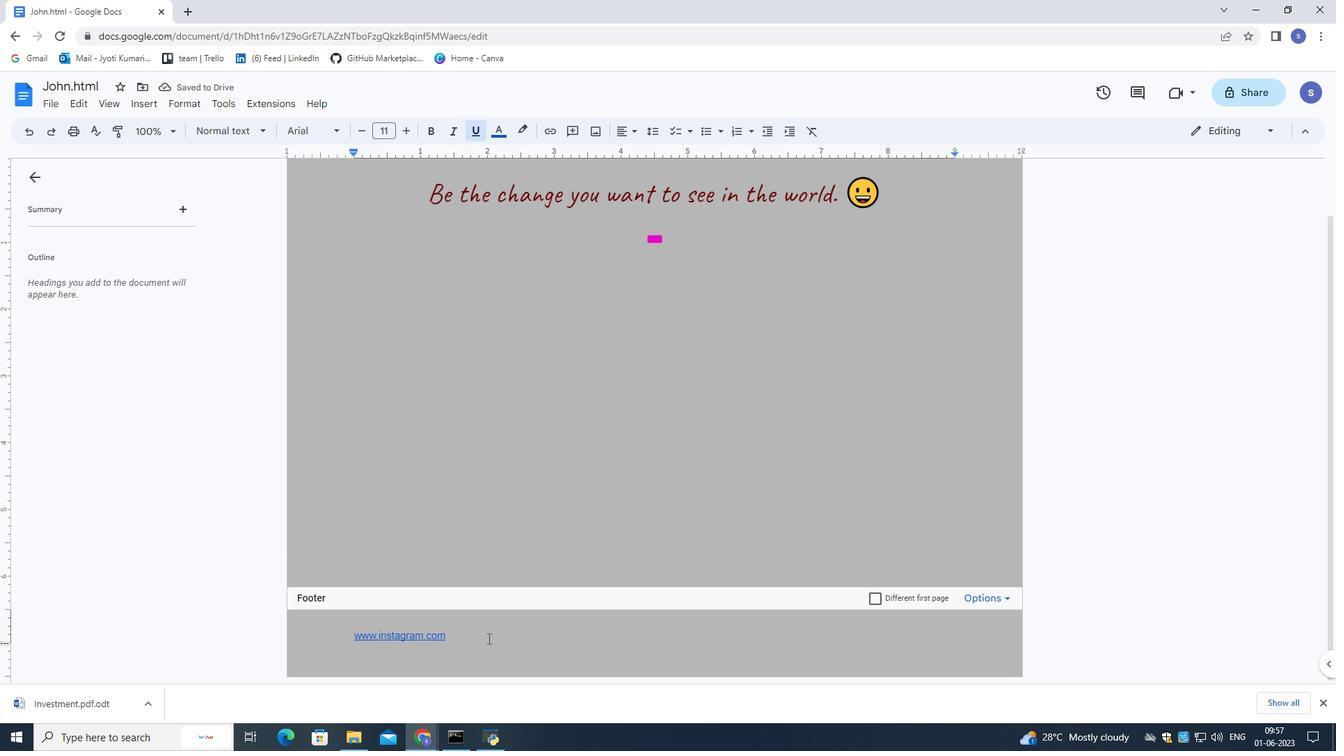 
Action: Mouse moved to (623, 128)
Screenshot: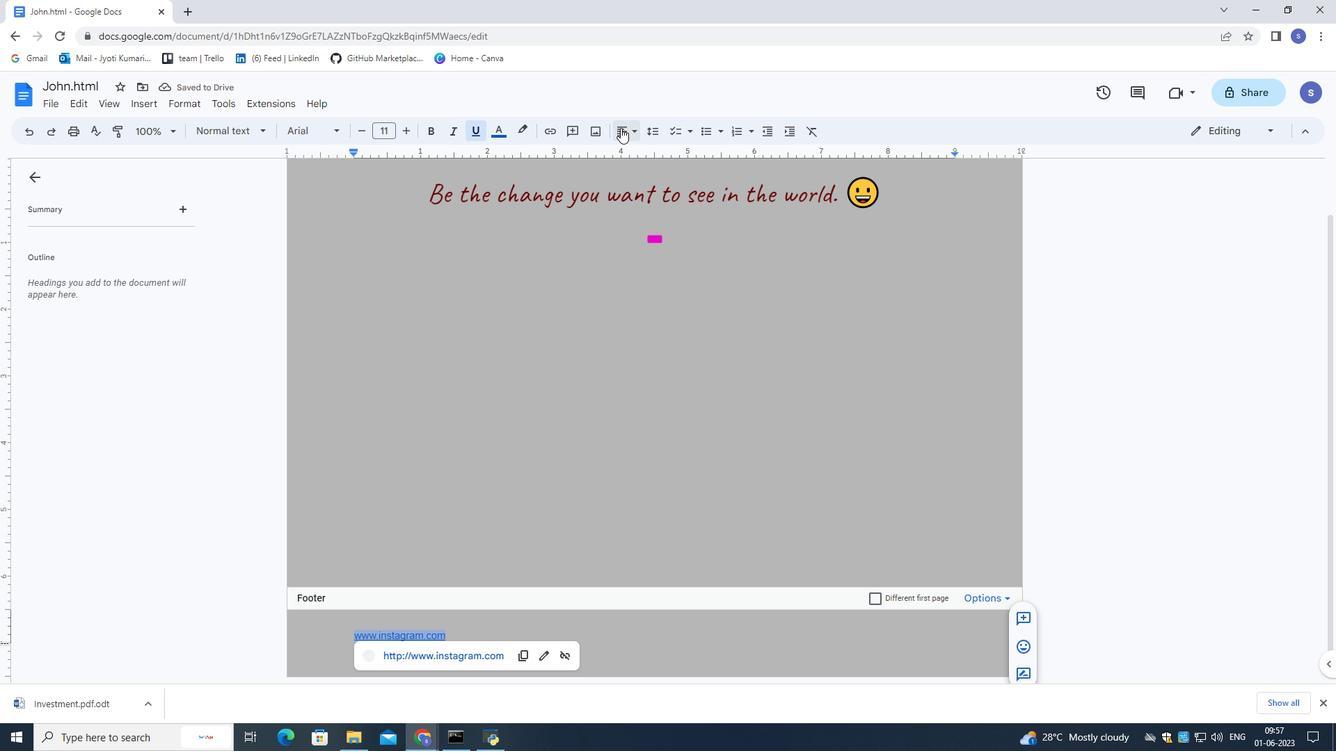 
Action: Mouse pressed left at (623, 128)
Screenshot: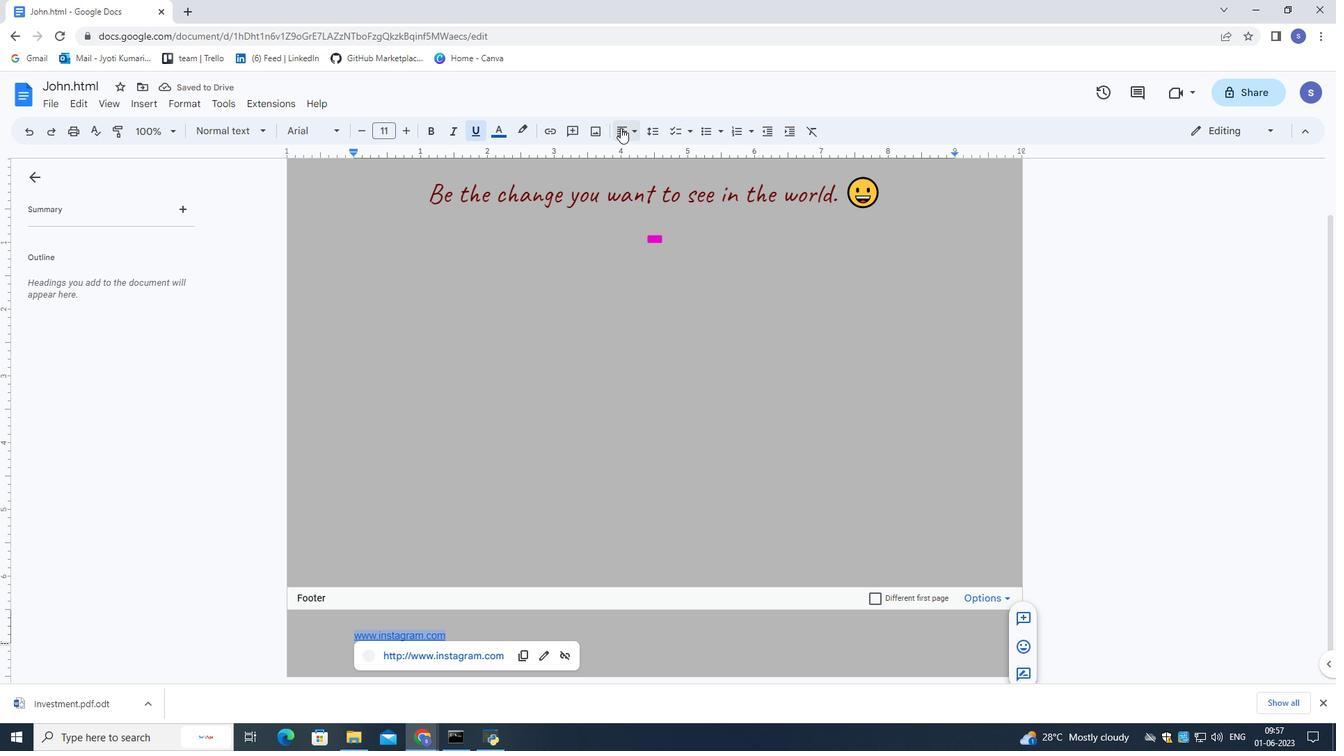 
Action: Mouse moved to (659, 159)
Screenshot: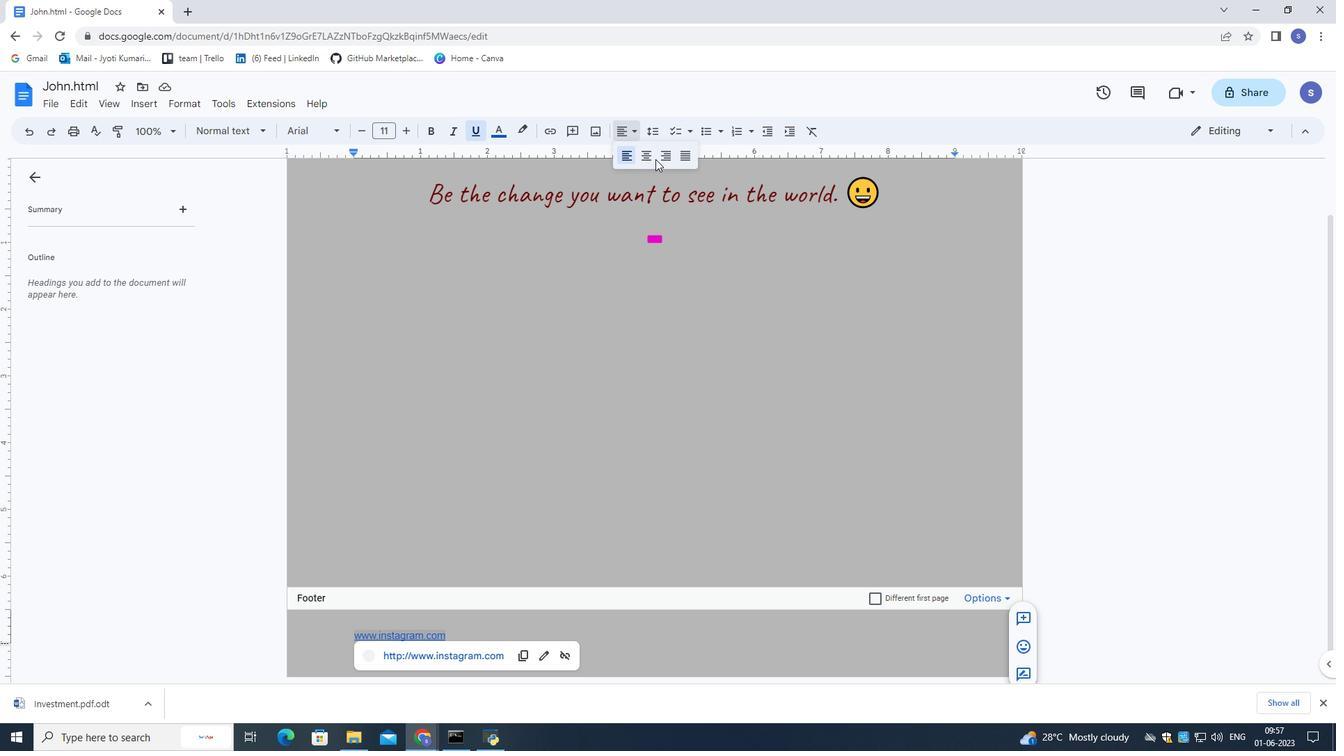 
Action: Mouse pressed left at (659, 159)
Screenshot: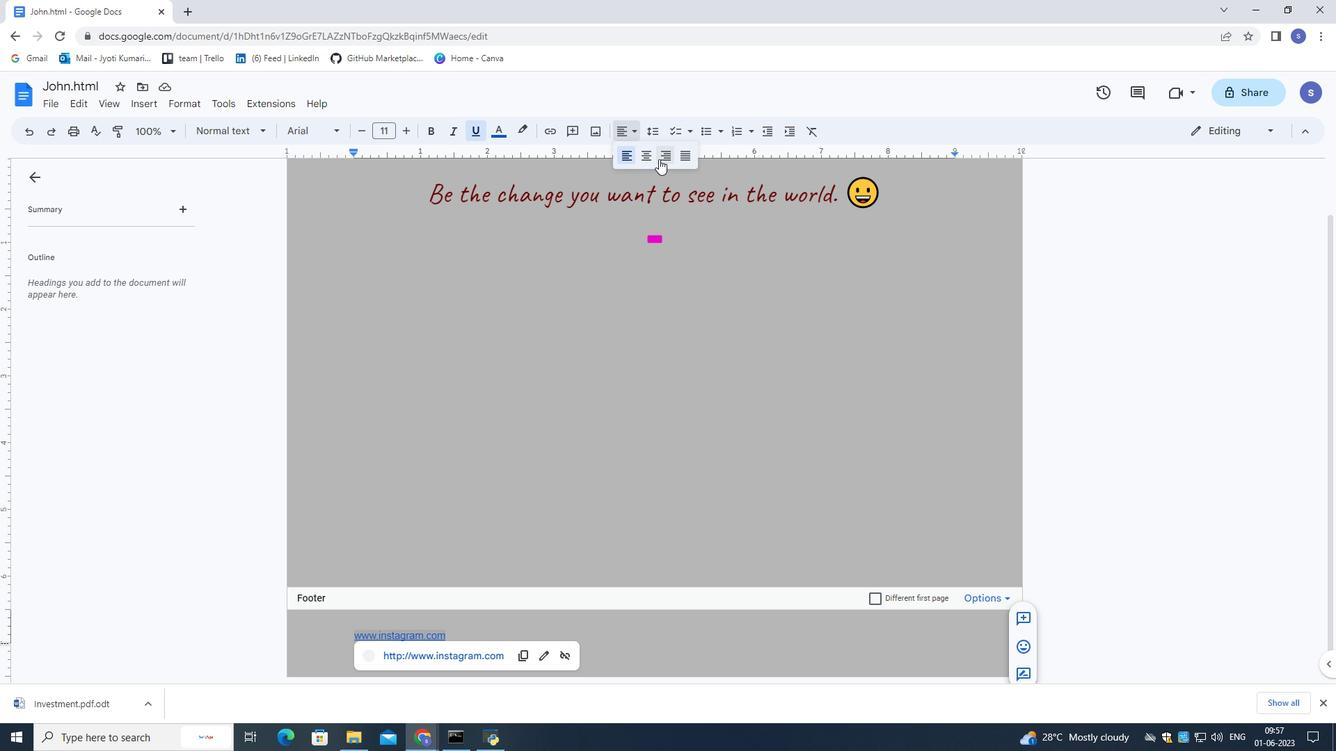 
Action: Mouse moved to (477, 293)
Screenshot: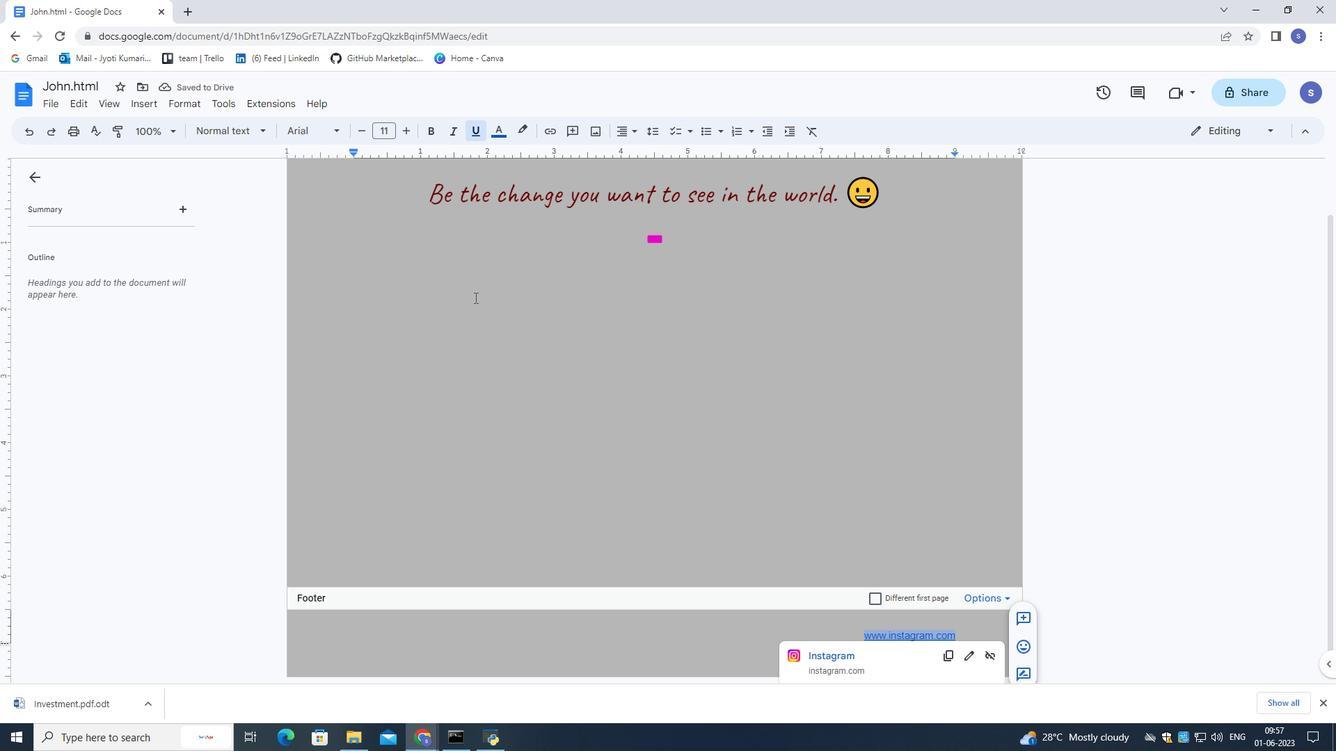 
Action: Mouse pressed left at (477, 293)
Screenshot: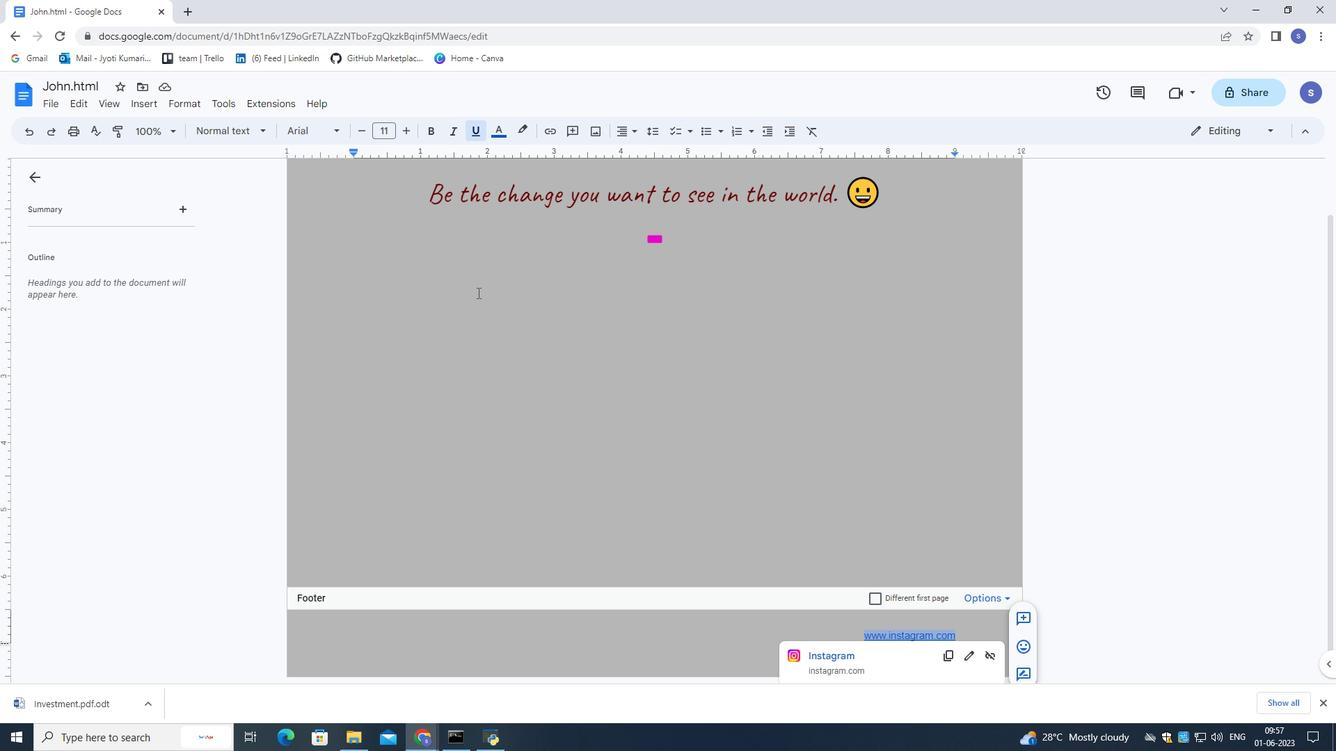 
Action: Mouse moved to (514, 339)
Screenshot: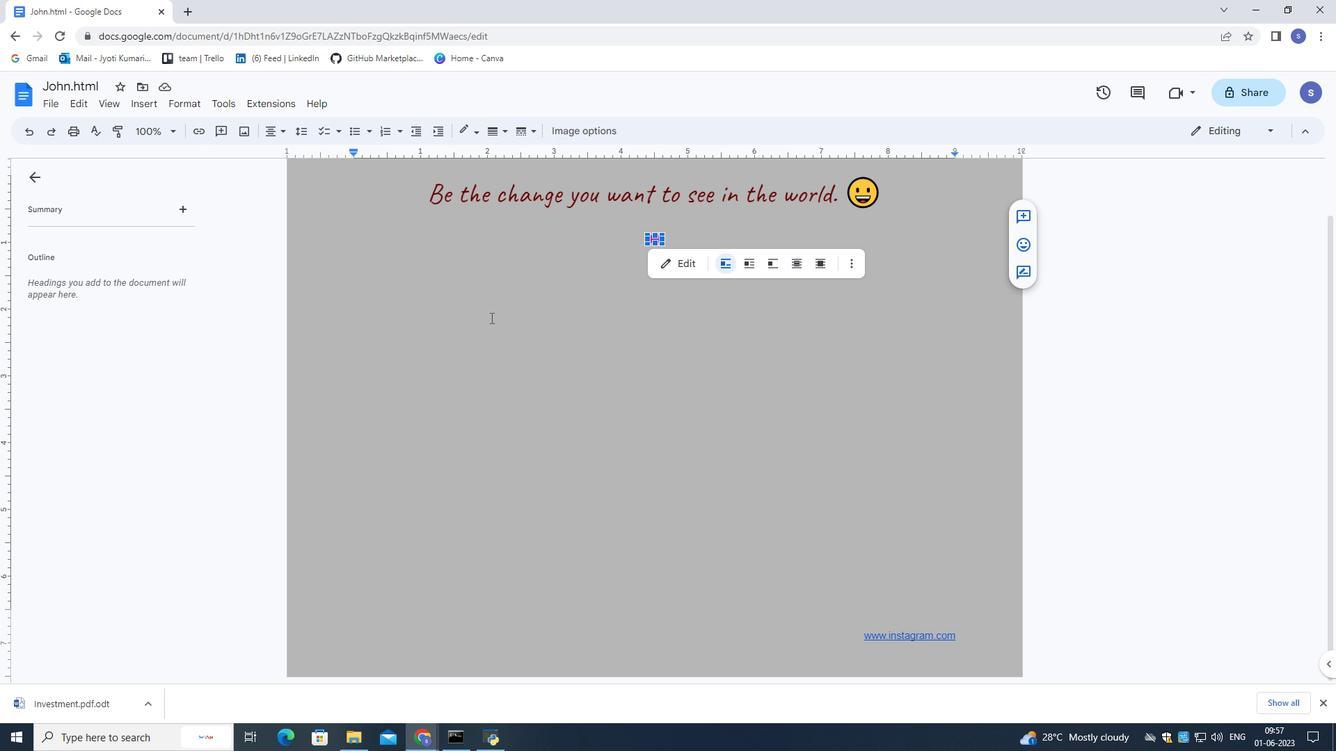 
Action: Mouse scrolled (514, 339) with delta (0, 0)
Screenshot: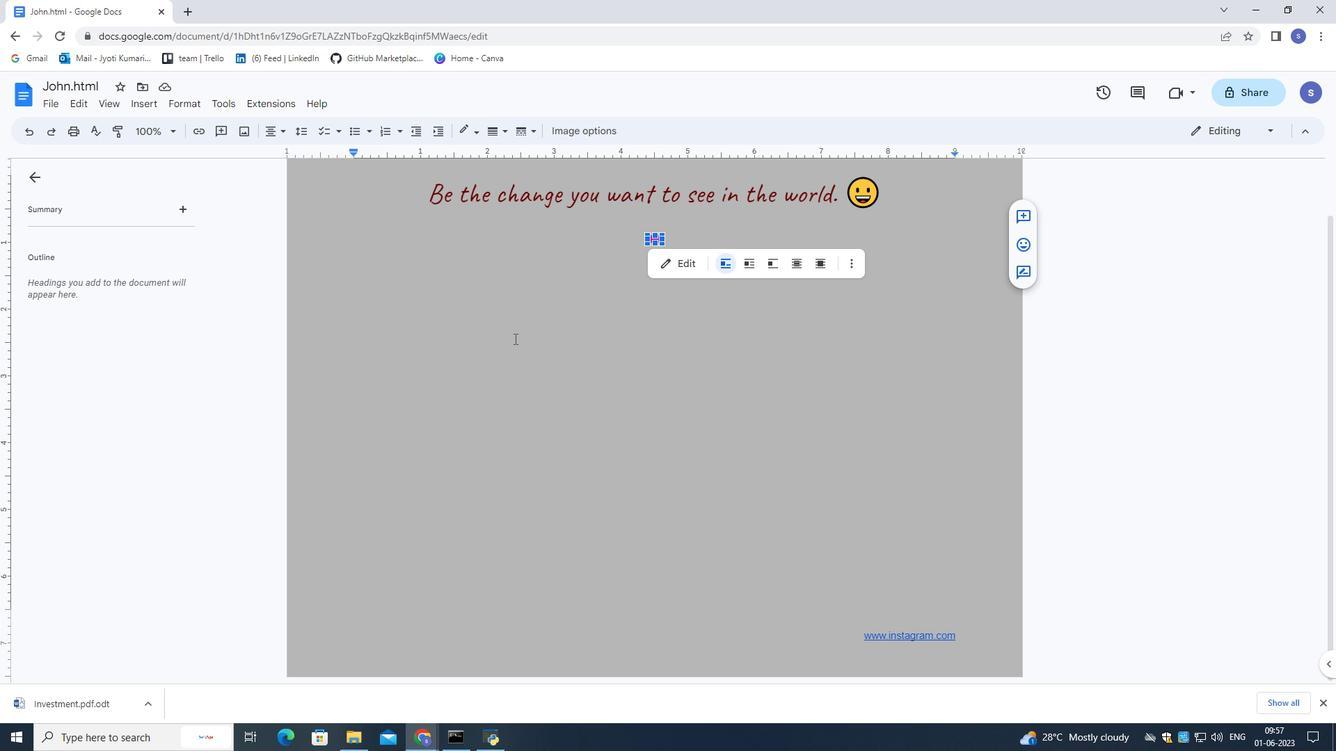 
Action: Mouse moved to (514, 339)
Screenshot: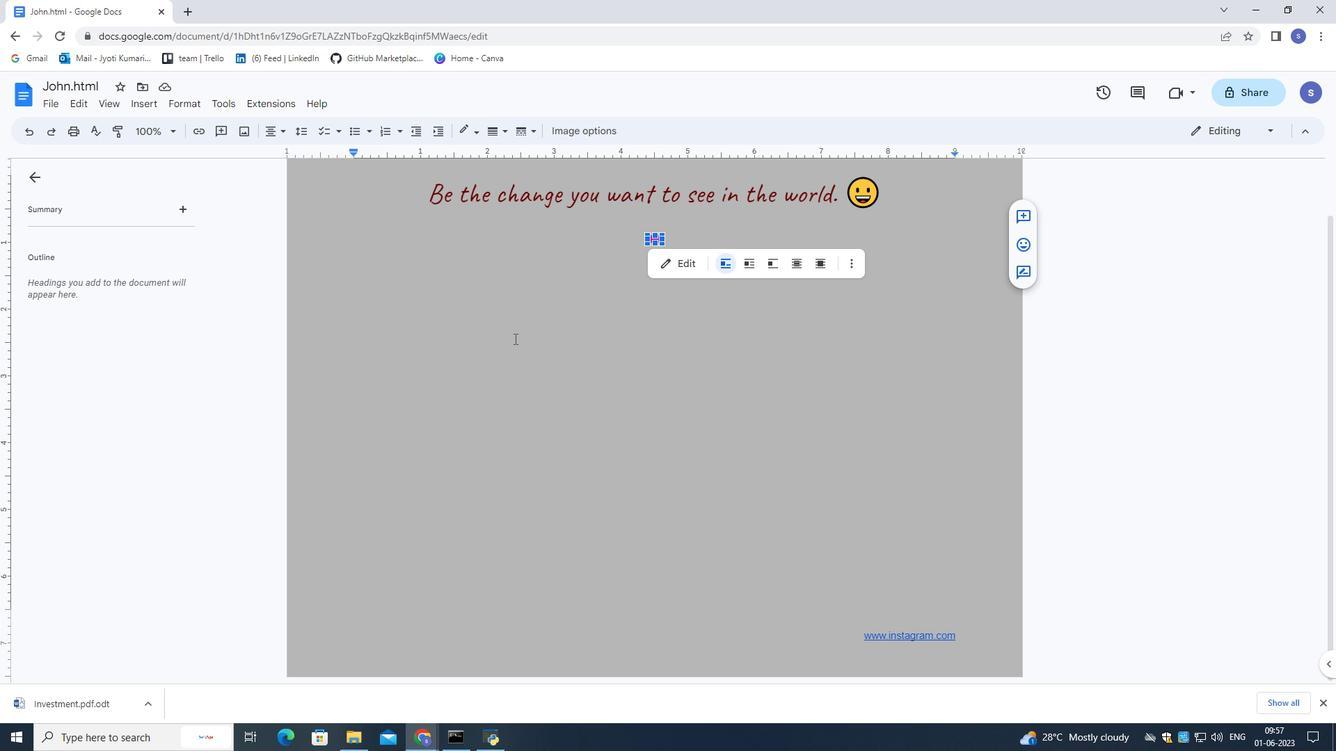 
Action: Mouse scrolled (514, 339) with delta (0, 0)
Screenshot: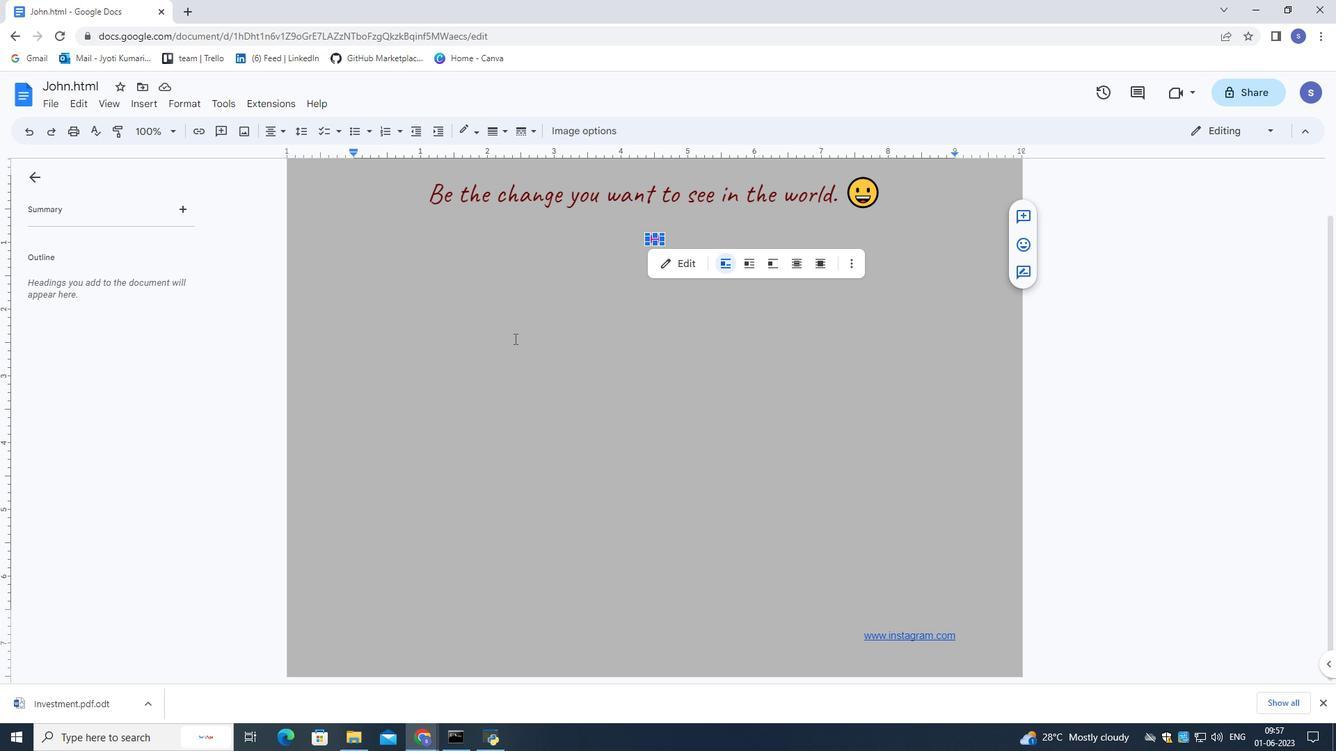 
Action: Mouse scrolled (514, 339) with delta (0, 0)
Screenshot: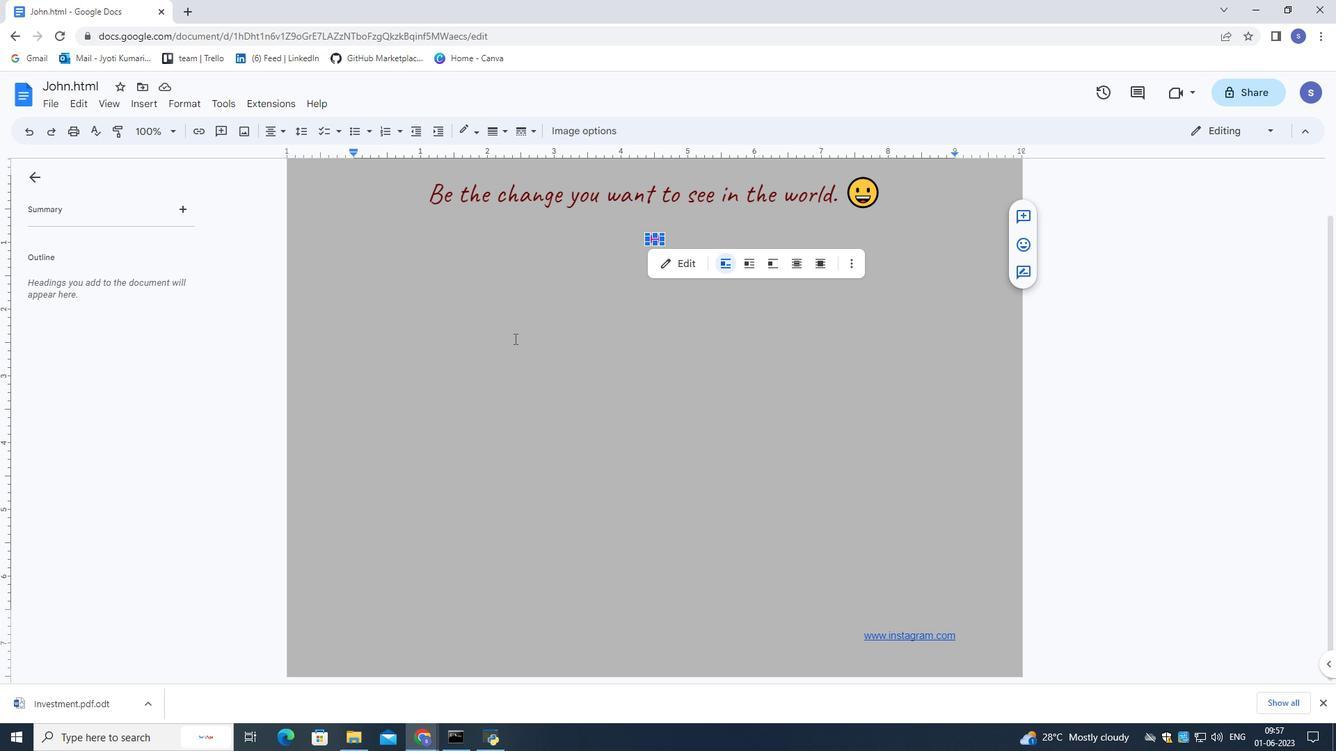 
Action: Mouse moved to (515, 338)
Screenshot: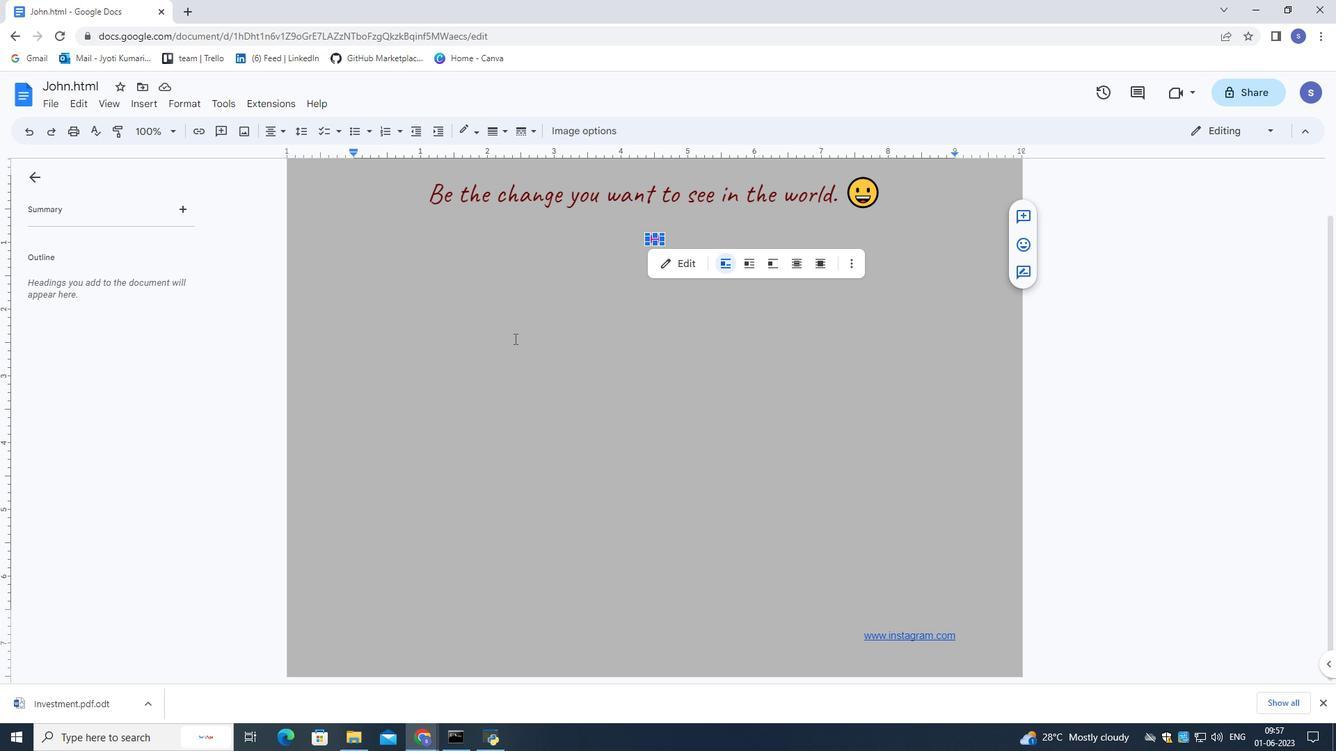 
Action: Mouse scrolled (515, 339) with delta (0, 0)
Screenshot: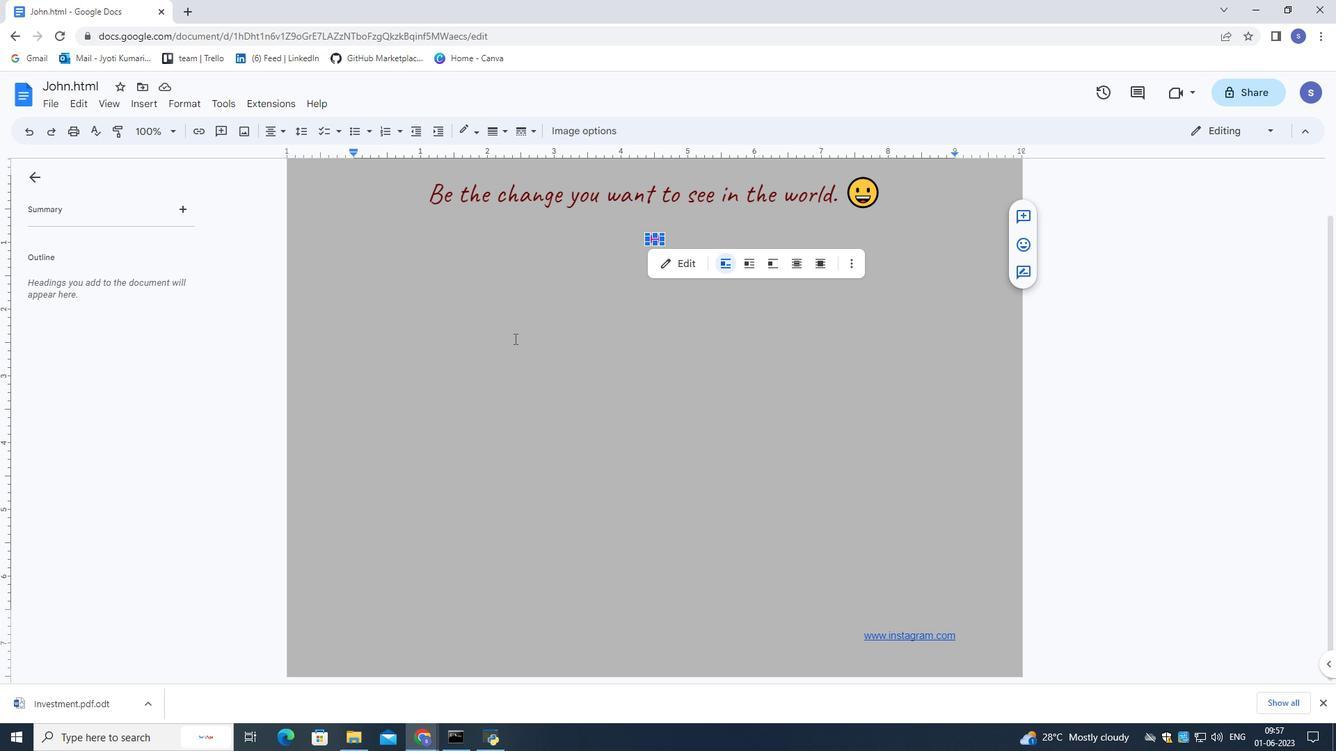
Action: Mouse moved to (515, 338)
Screenshot: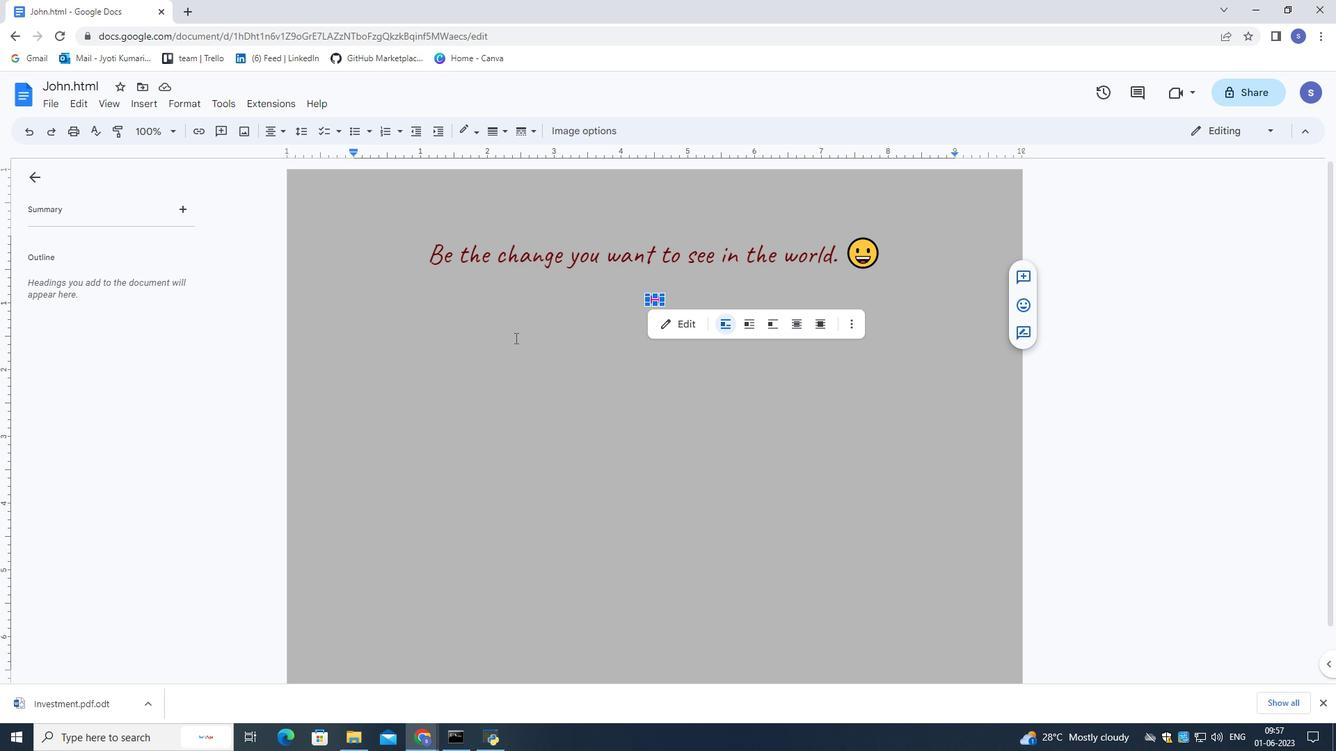 
Action: Mouse scrolled (515, 339) with delta (0, 0)
Screenshot: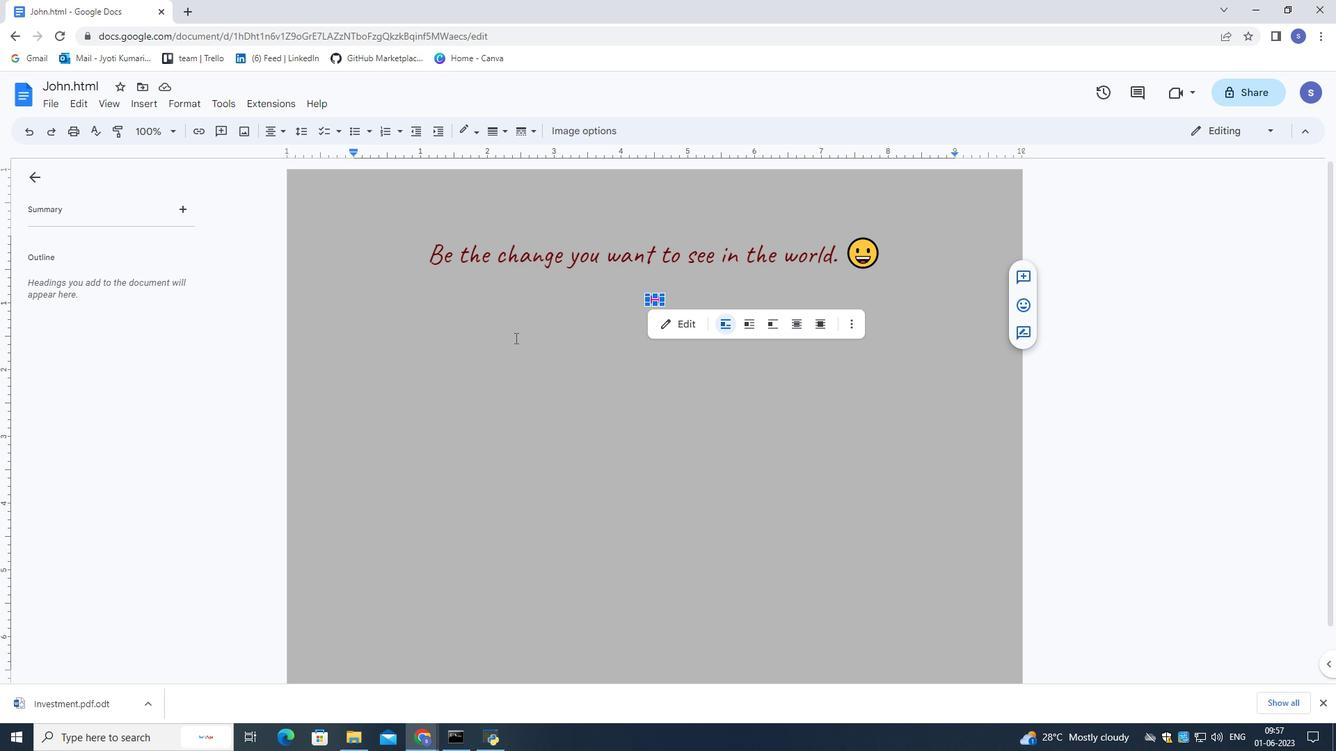 
Action: Mouse scrolled (515, 339) with delta (0, 0)
Screenshot: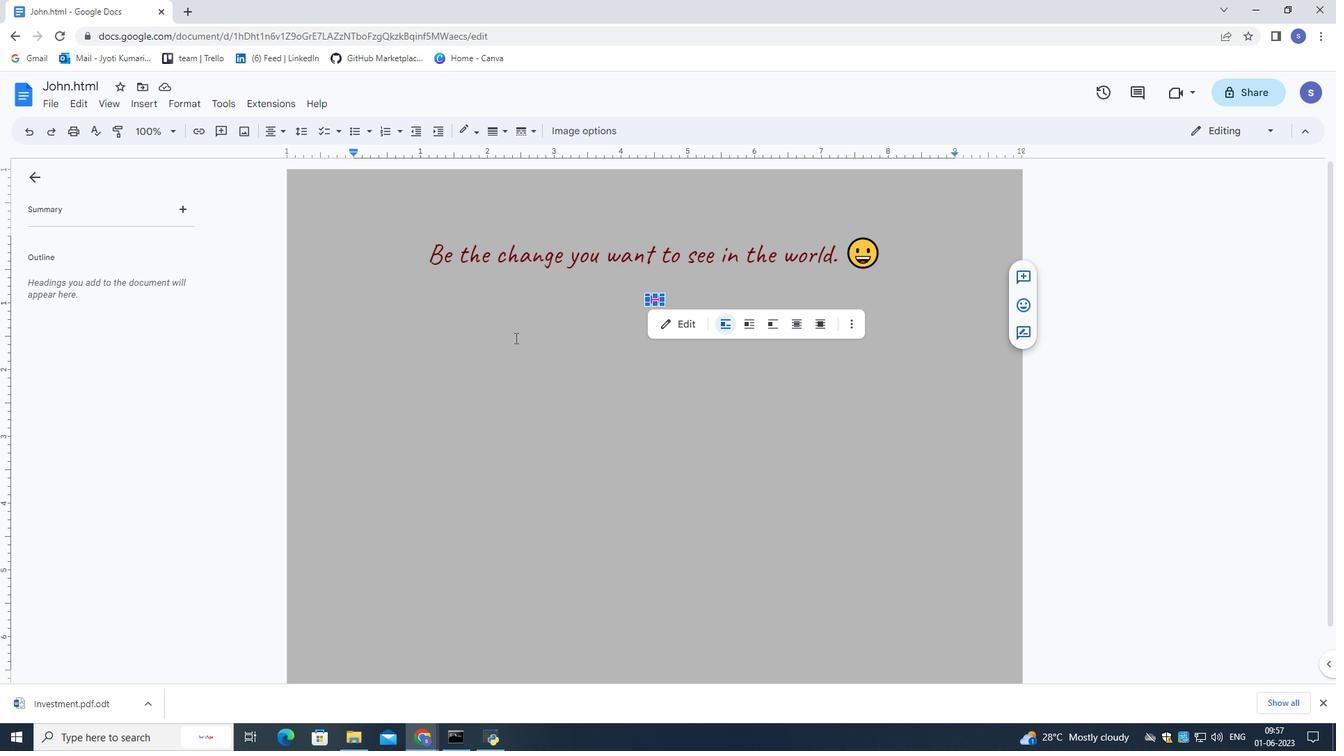 
Action: Mouse scrolled (515, 339) with delta (0, 0)
Screenshot: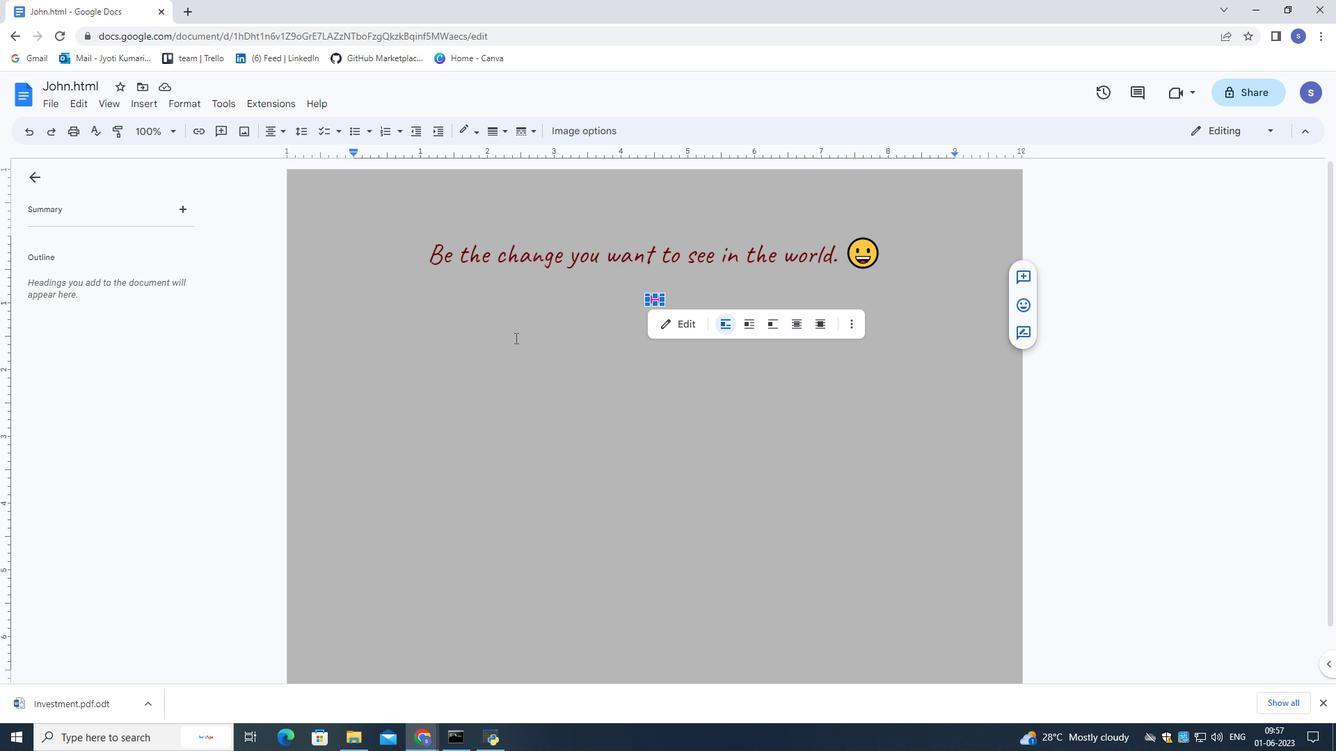 
Action: Mouse scrolled (515, 339) with delta (0, 0)
Screenshot: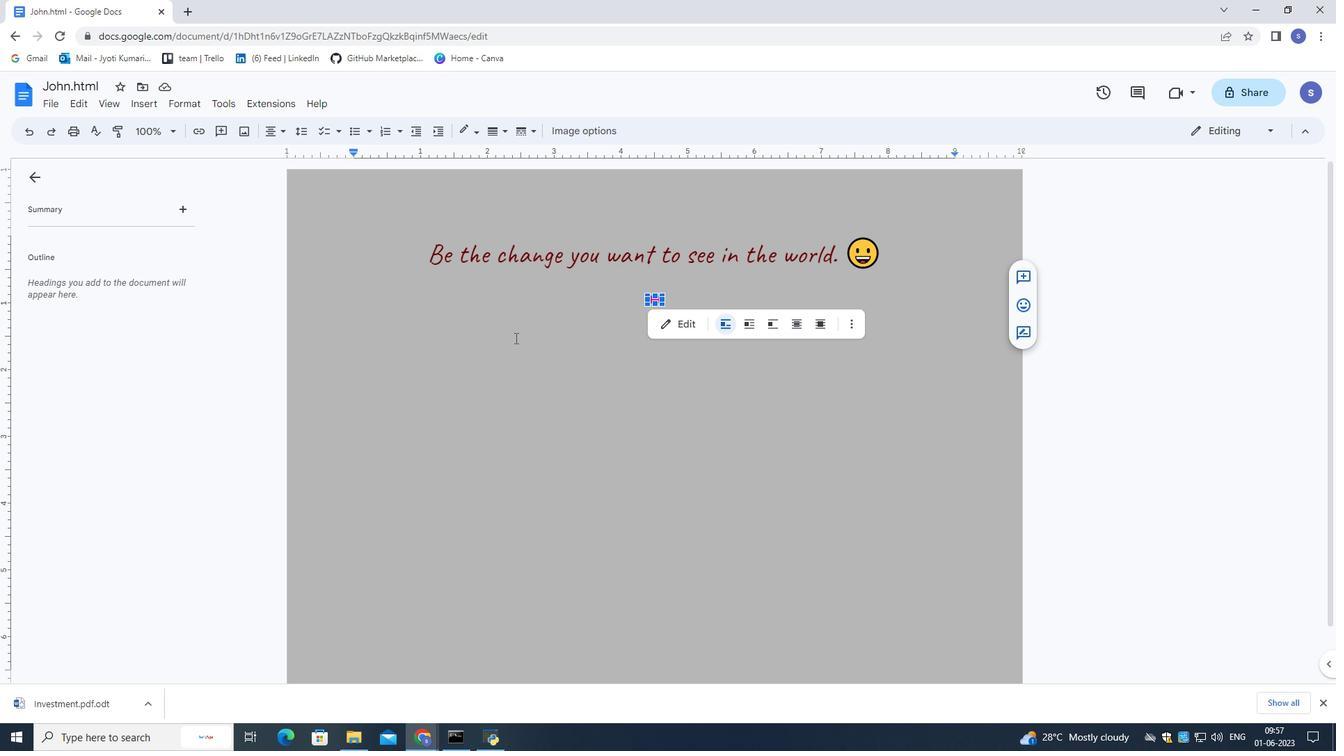 
Action: Mouse scrolled (515, 339) with delta (0, 0)
Screenshot: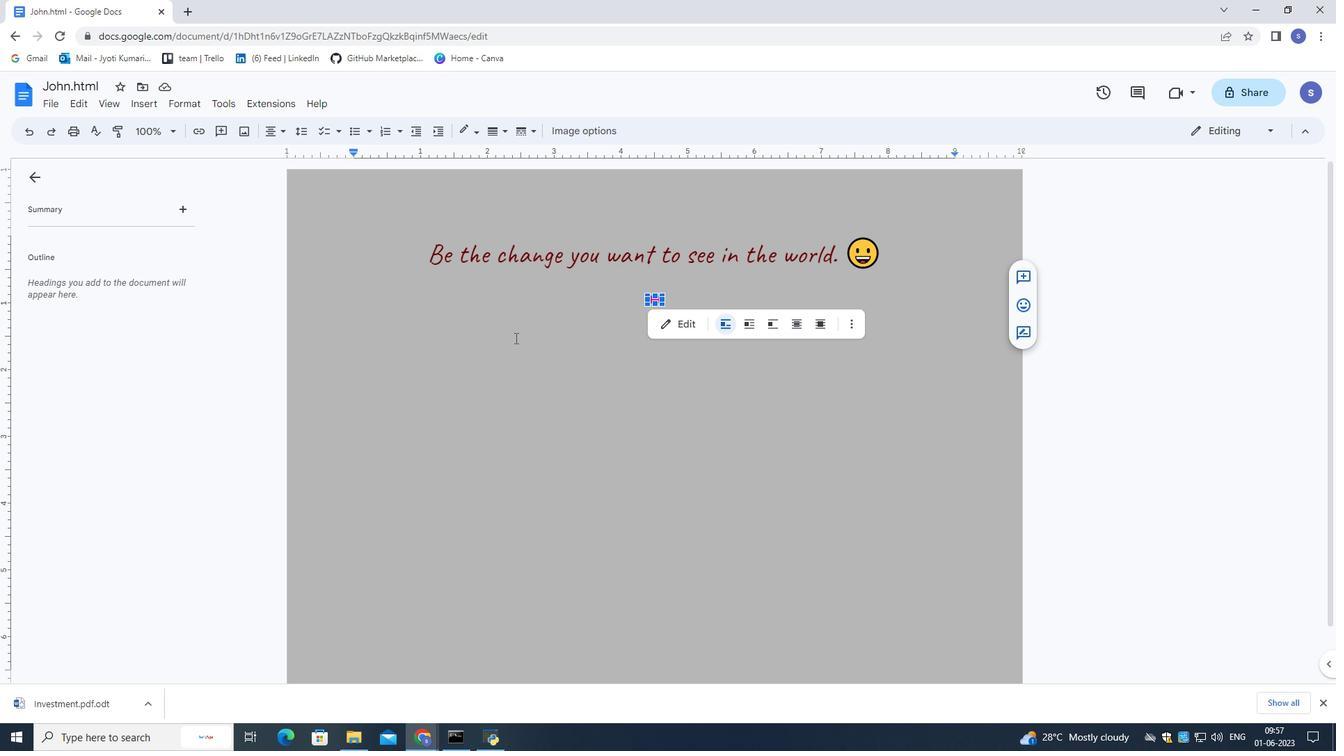 
Action: Mouse moved to (140, 105)
Screenshot: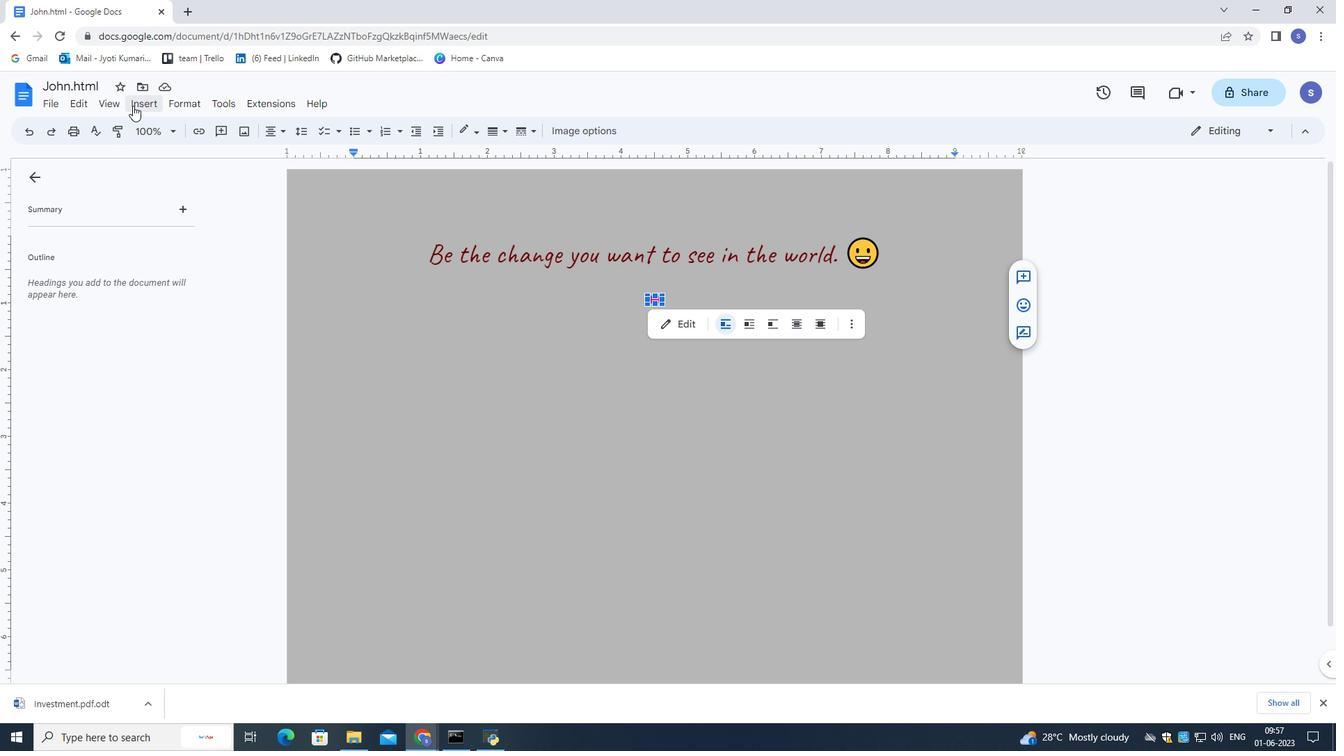
Action: Mouse pressed left at (140, 105)
Screenshot: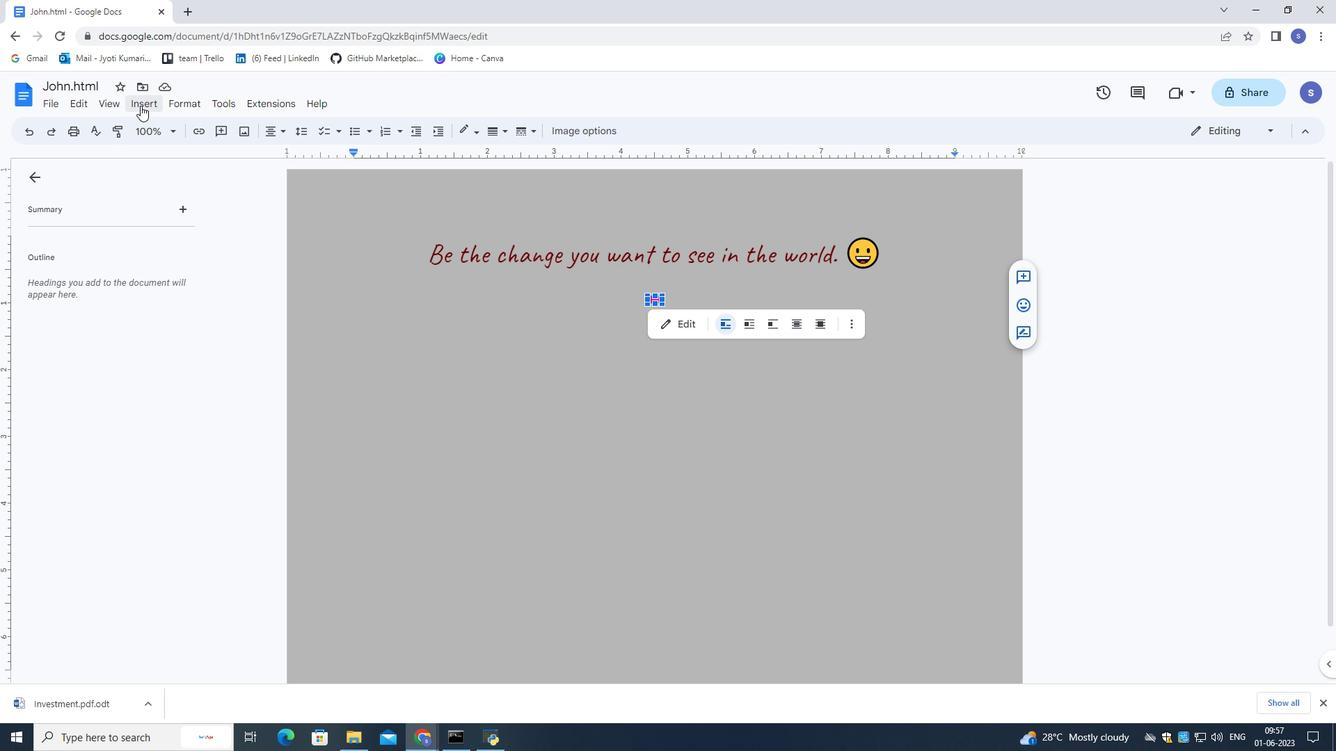 
Action: Mouse moved to (386, 506)
Screenshot: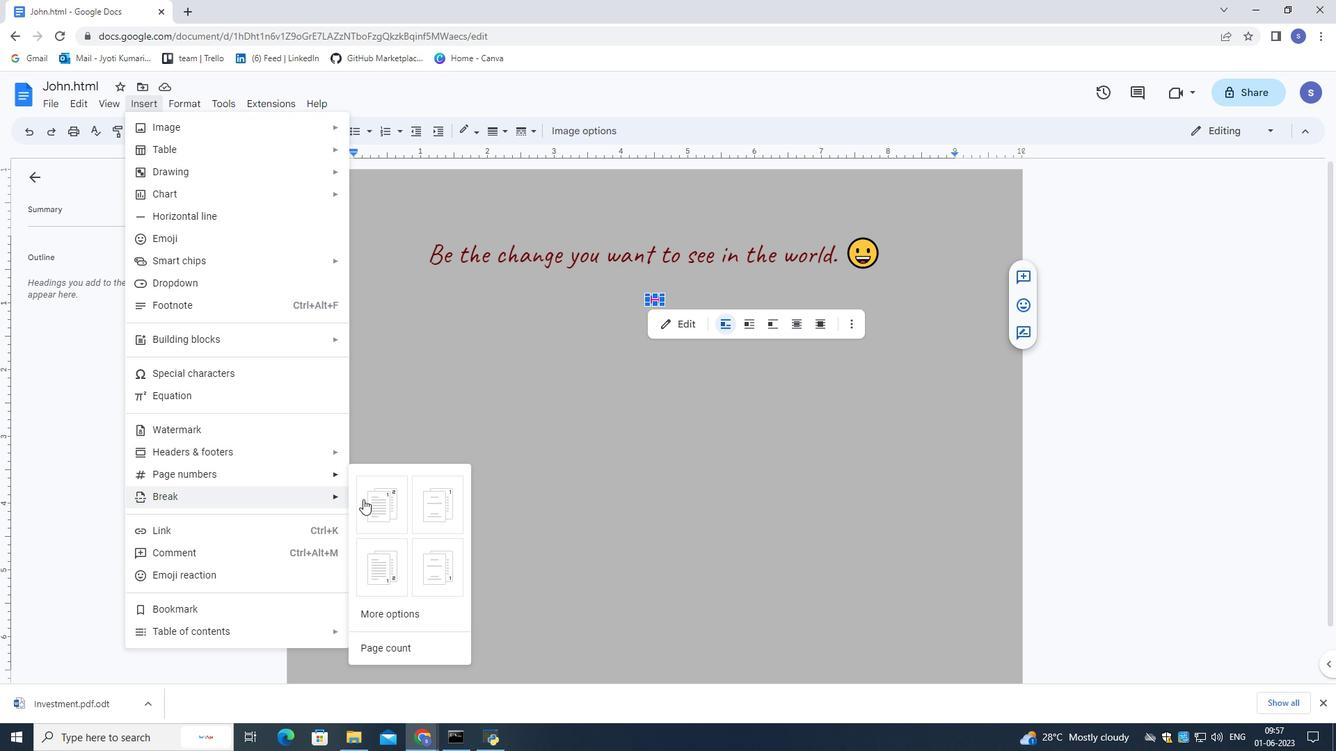
Action: Mouse pressed left at (386, 506)
Screenshot: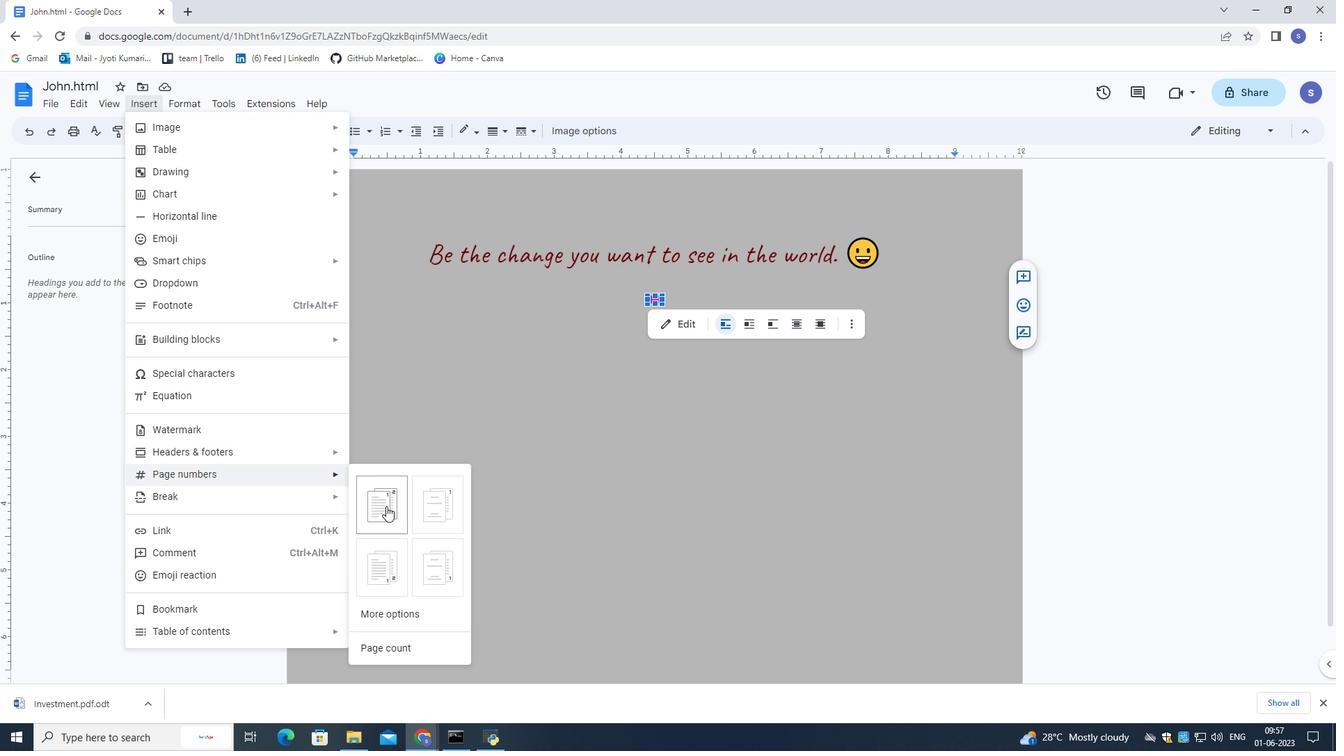 
Action: Mouse moved to (577, 449)
Screenshot: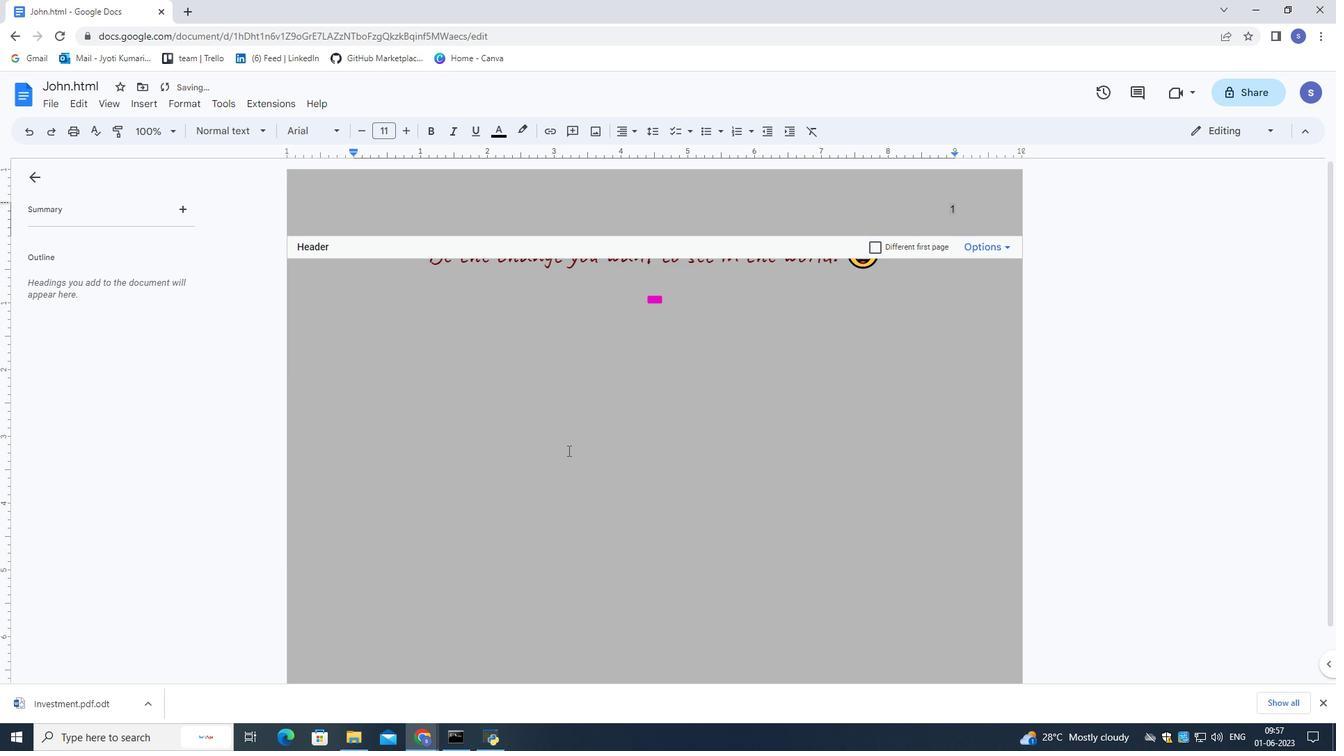 
Action: Mouse pressed left at (577, 449)
Screenshot: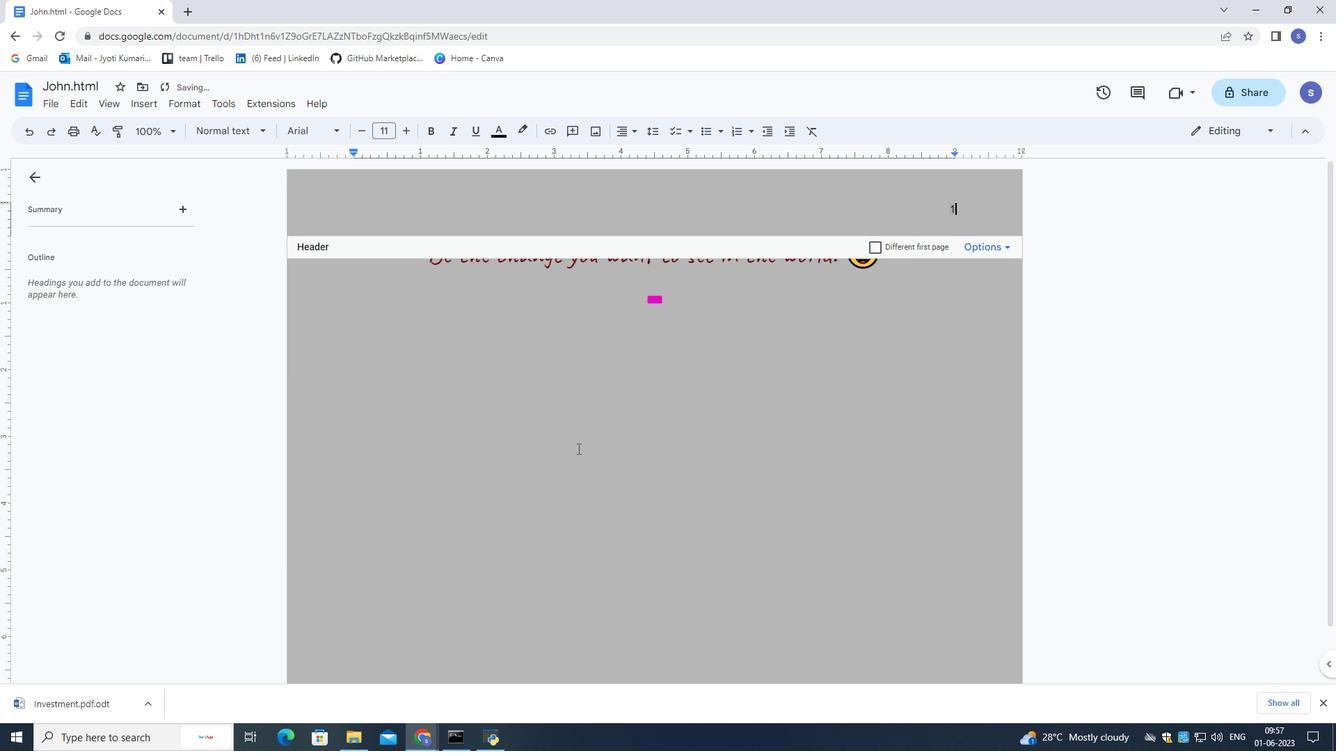 
Action: Mouse moved to (766, 474)
Screenshot: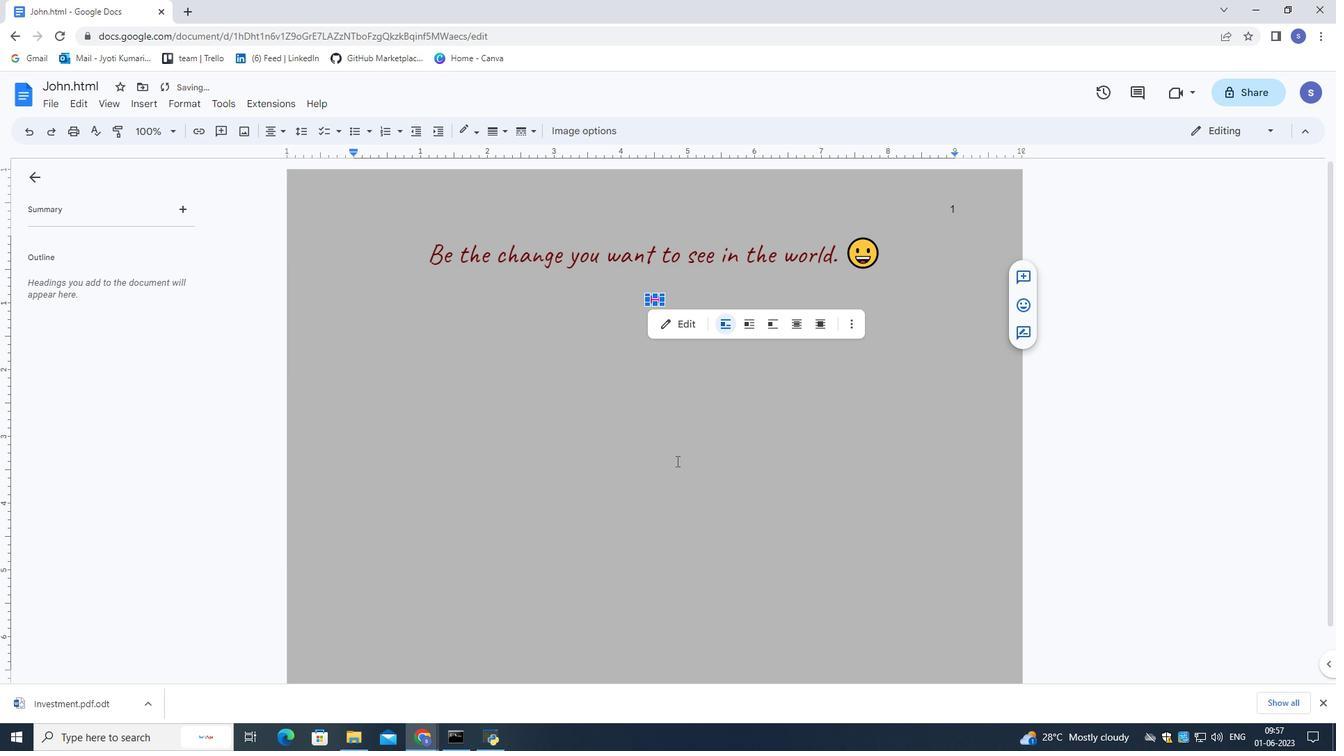 
Action: Mouse pressed left at (766, 474)
Screenshot: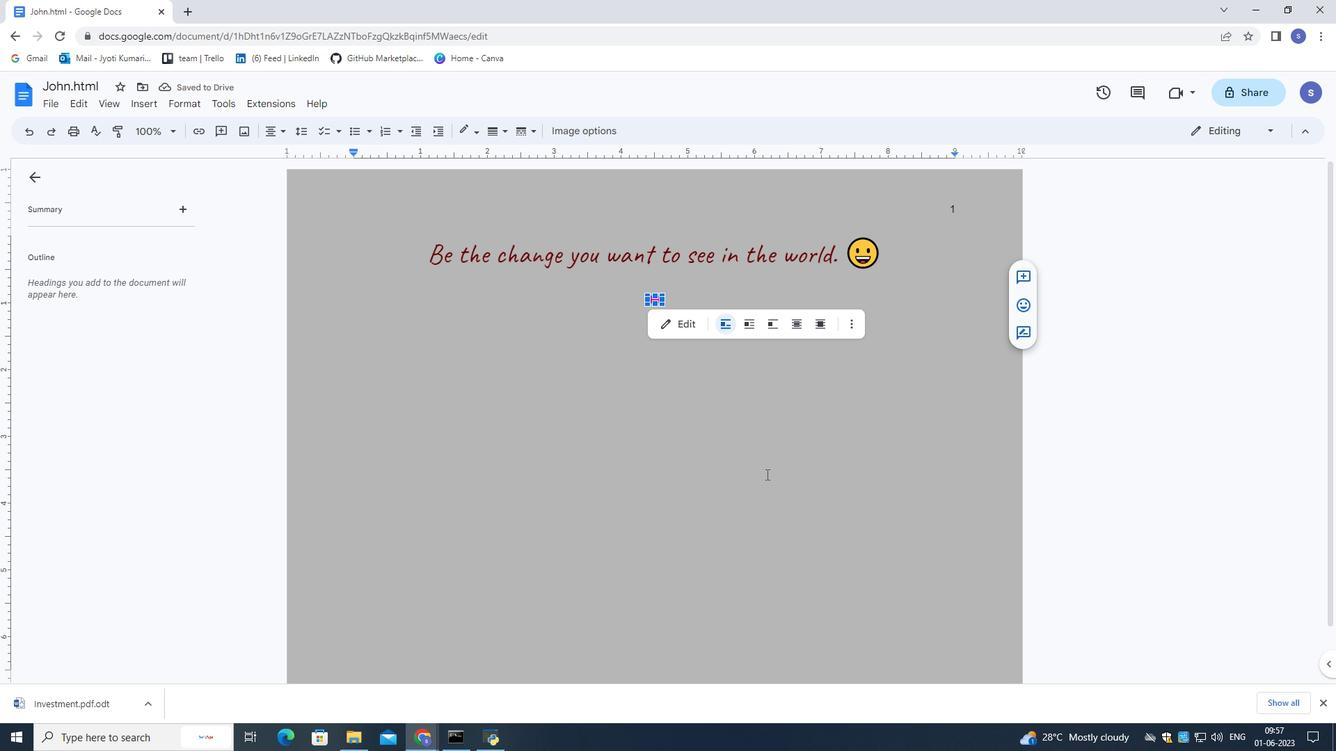 
Action: Mouse moved to (766, 473)
Screenshot: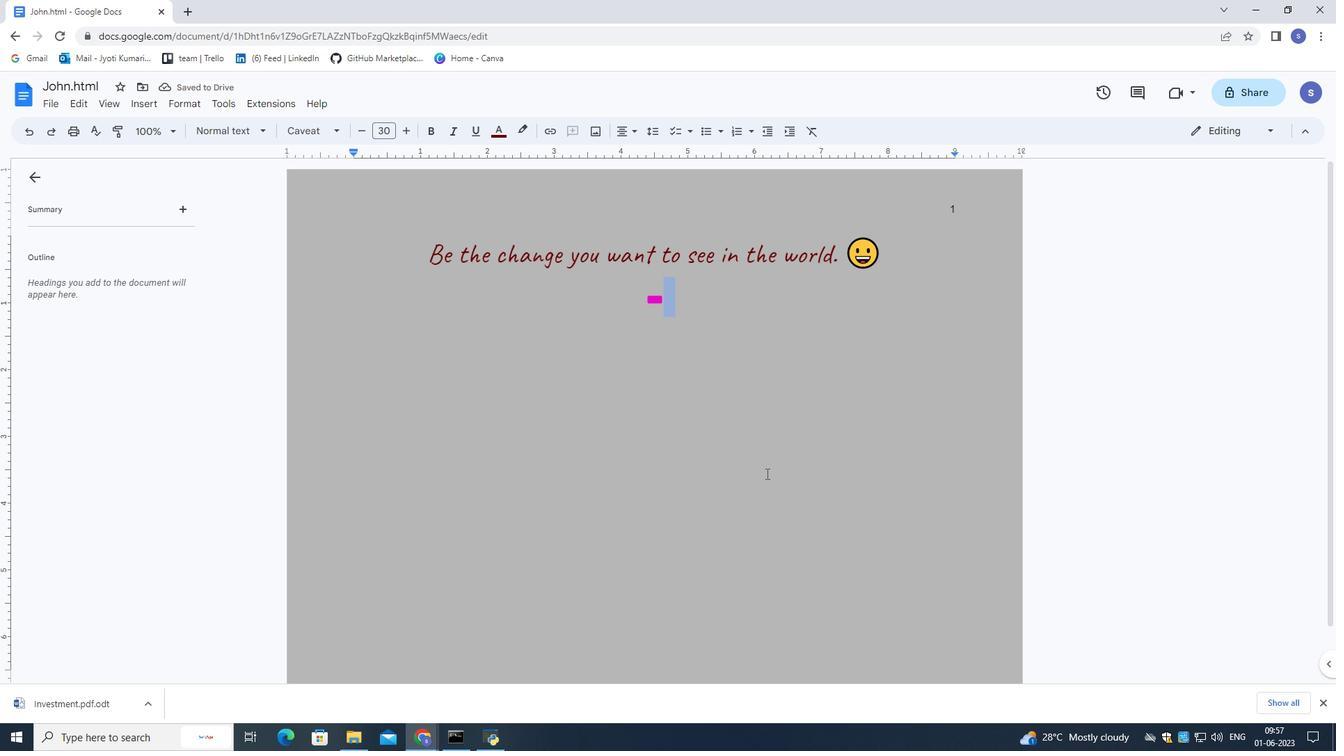 
